 Task: For heading Use Caveat with navy blue colour & Underline.  font size for heading26,  'Change the font style of data to'Caveat and font size to 18,  Change the alignment of both headline & data to Align left In the sheet  Data Collection Template Workbook Sheetbook
Action: Mouse moved to (36, 124)
Screenshot: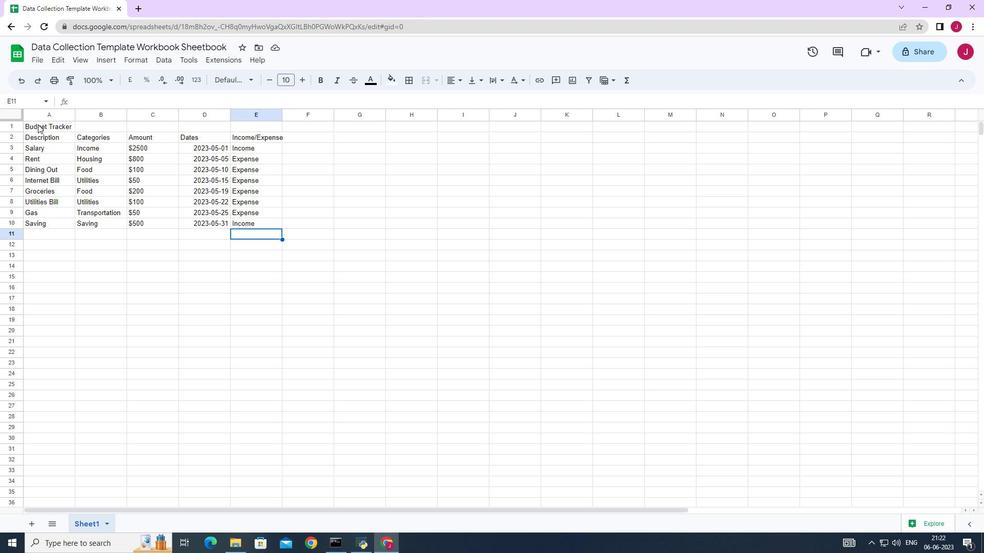 
Action: Mouse pressed left at (36, 124)
Screenshot: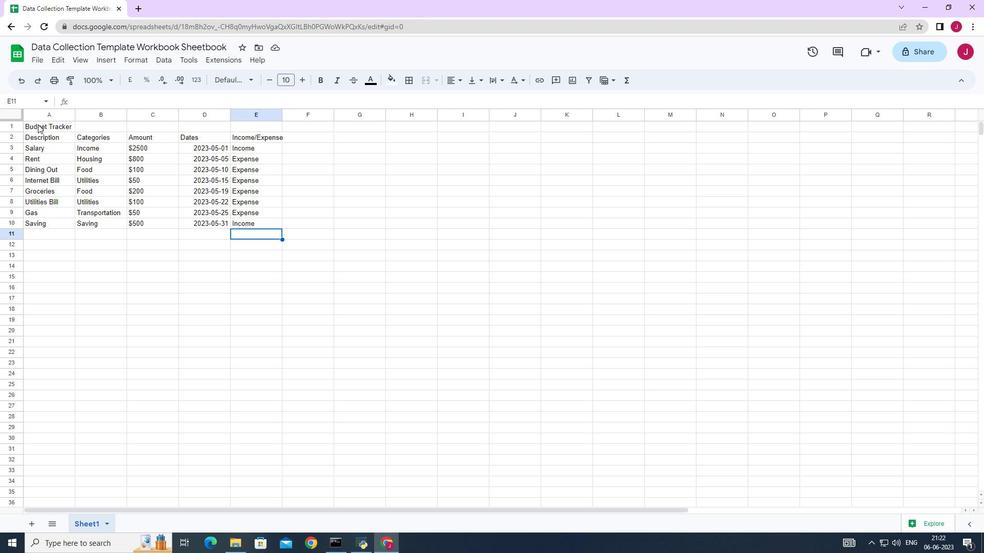 
Action: Mouse moved to (250, 78)
Screenshot: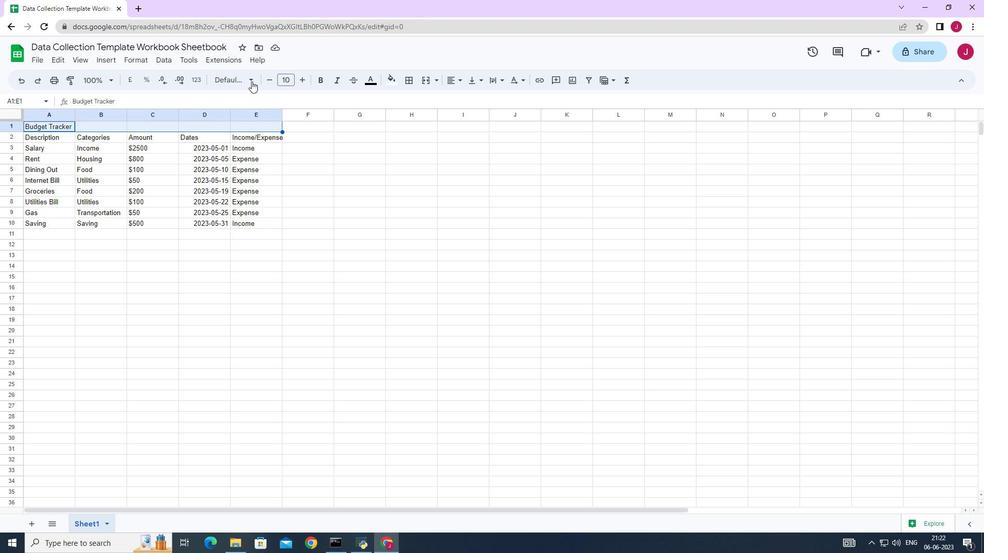 
Action: Mouse pressed left at (250, 78)
Screenshot: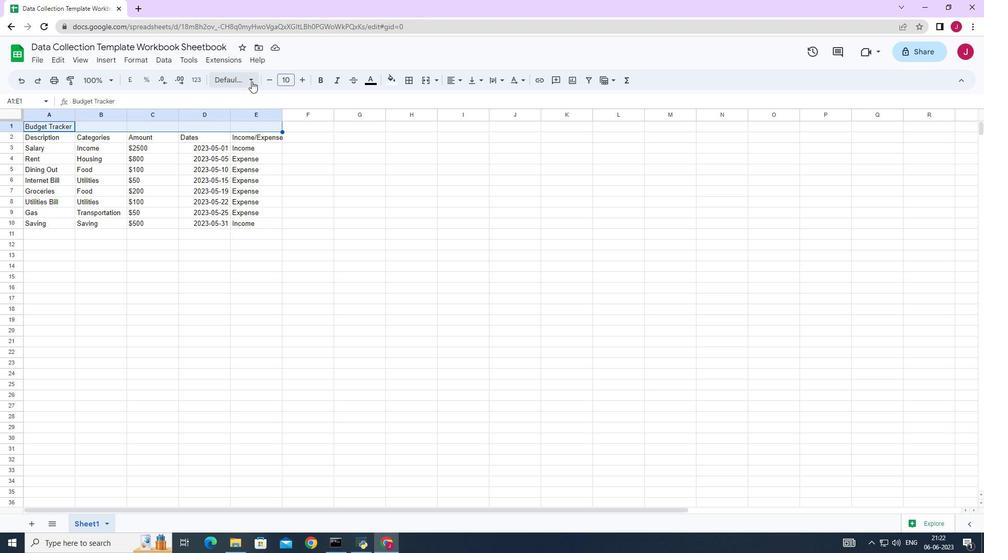 
Action: Mouse moved to (254, 96)
Screenshot: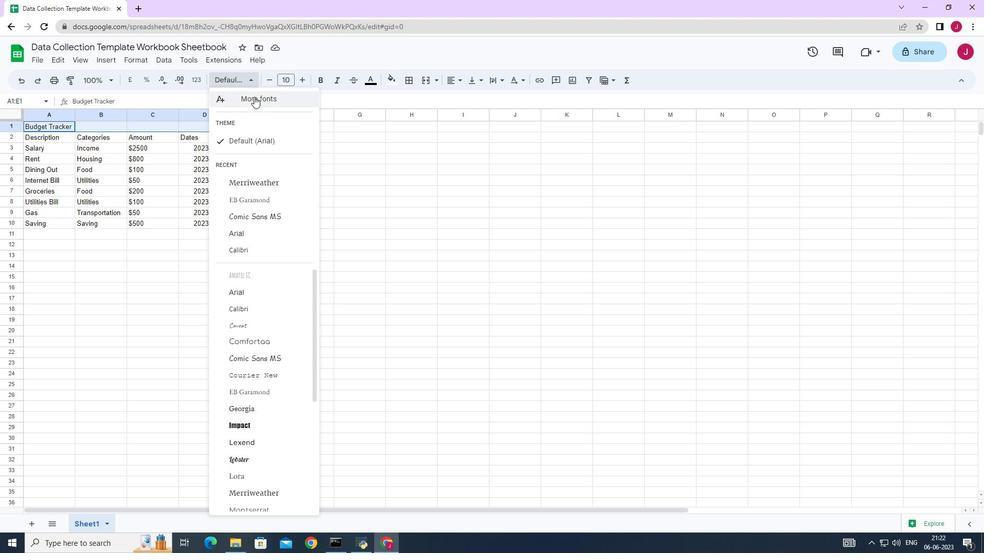 
Action: Mouse pressed left at (254, 96)
Screenshot: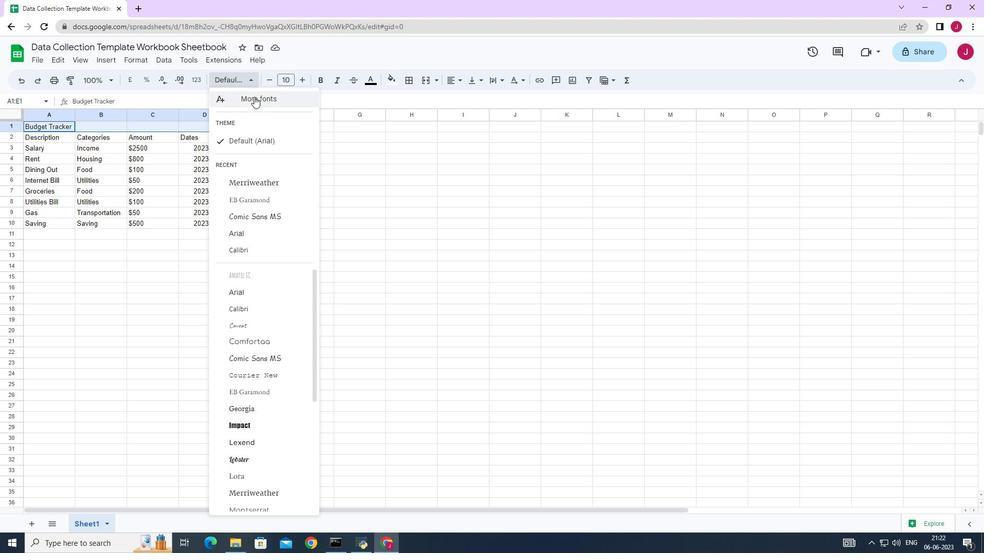 
Action: Mouse moved to (298, 166)
Screenshot: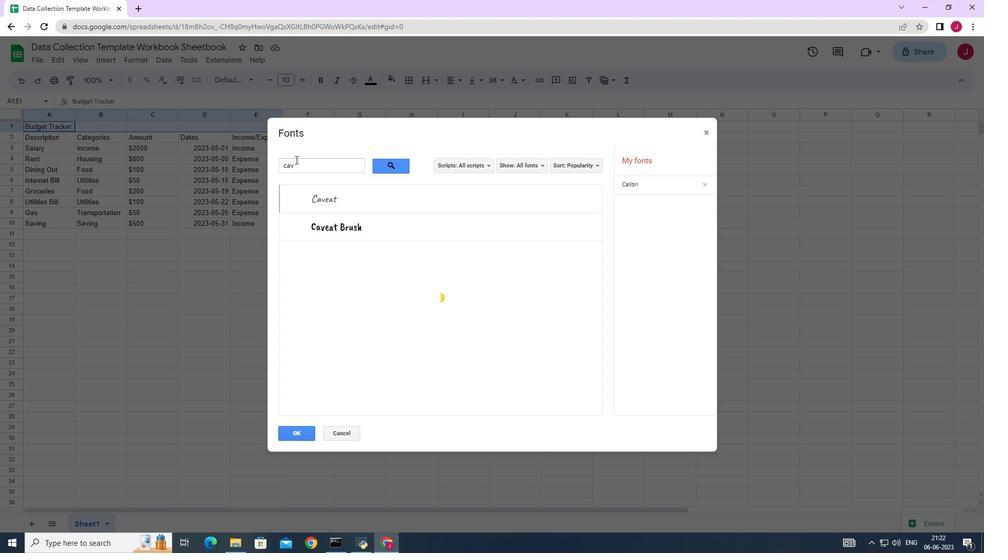 
Action: Mouse pressed left at (298, 166)
Screenshot: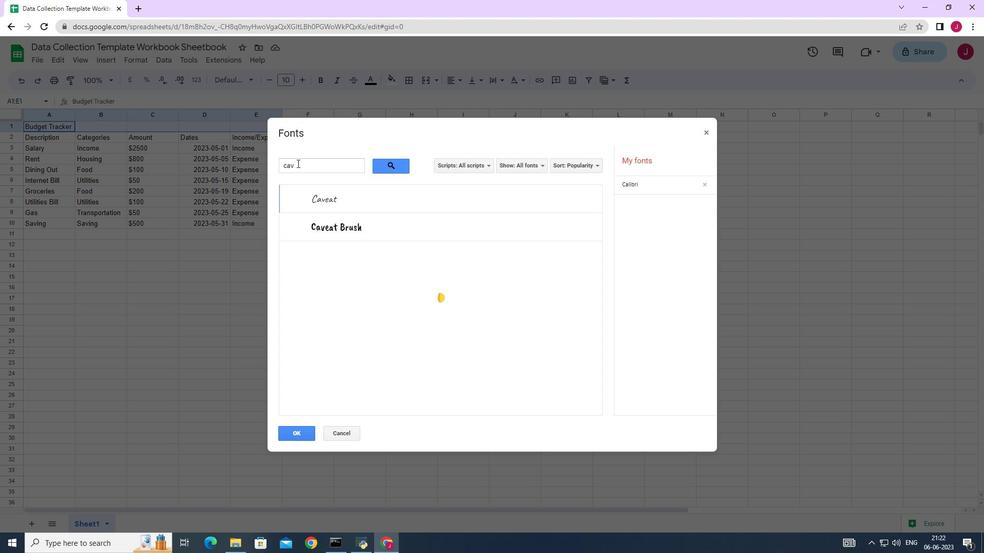 
Action: Mouse moved to (299, 166)
Screenshot: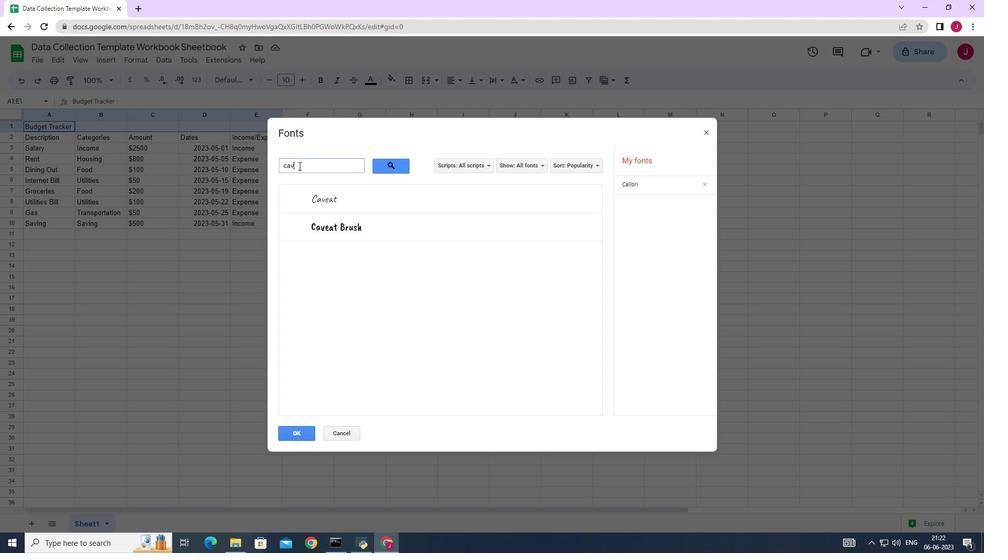
Action: Key pressed <Key.backspace><Key.backspace><Key.backspace>cav
Screenshot: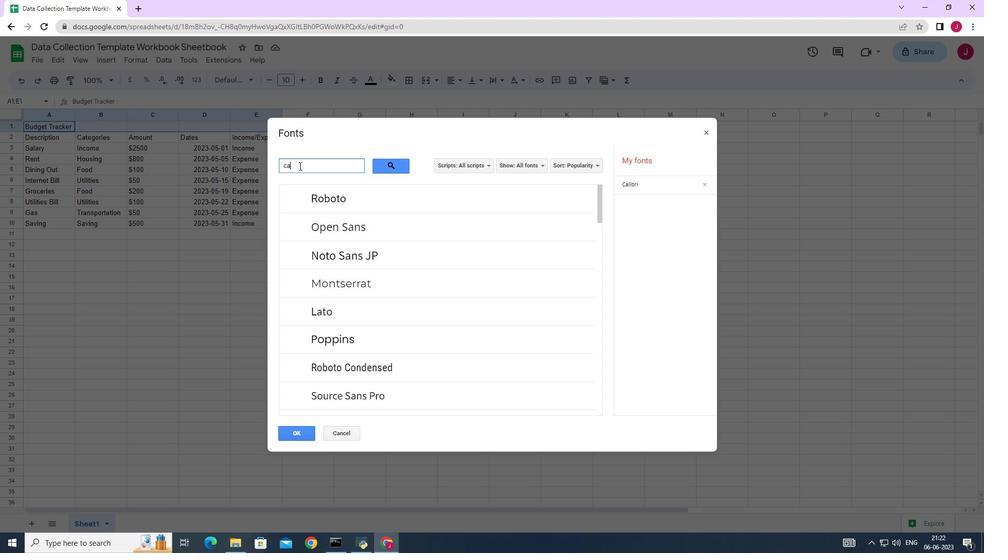 
Action: Mouse moved to (329, 201)
Screenshot: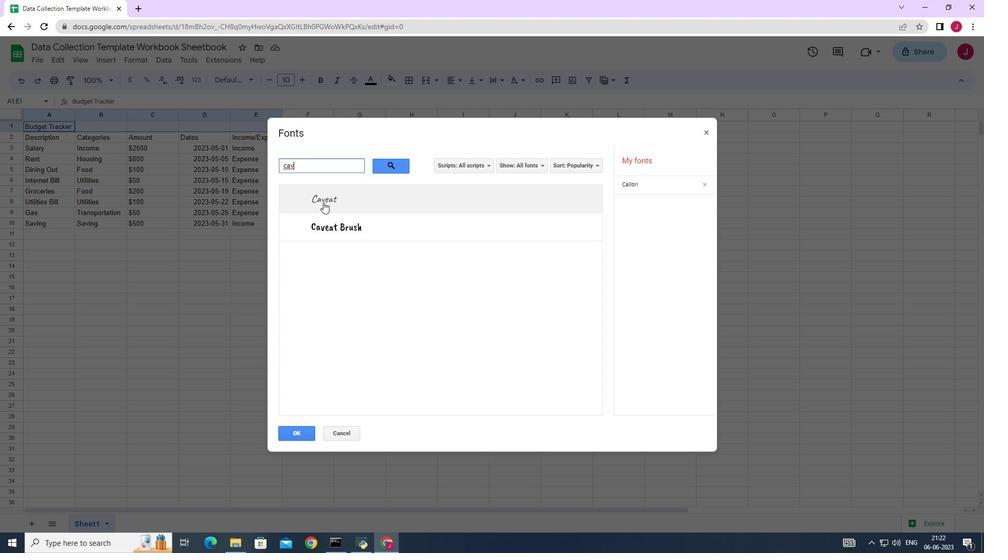 
Action: Mouse pressed left at (329, 201)
Screenshot: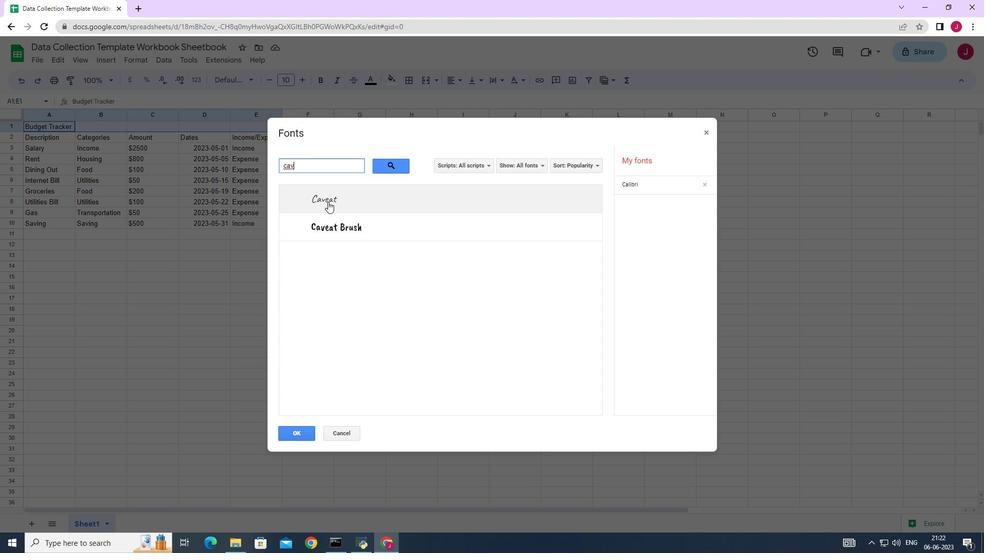 
Action: Mouse moved to (304, 431)
Screenshot: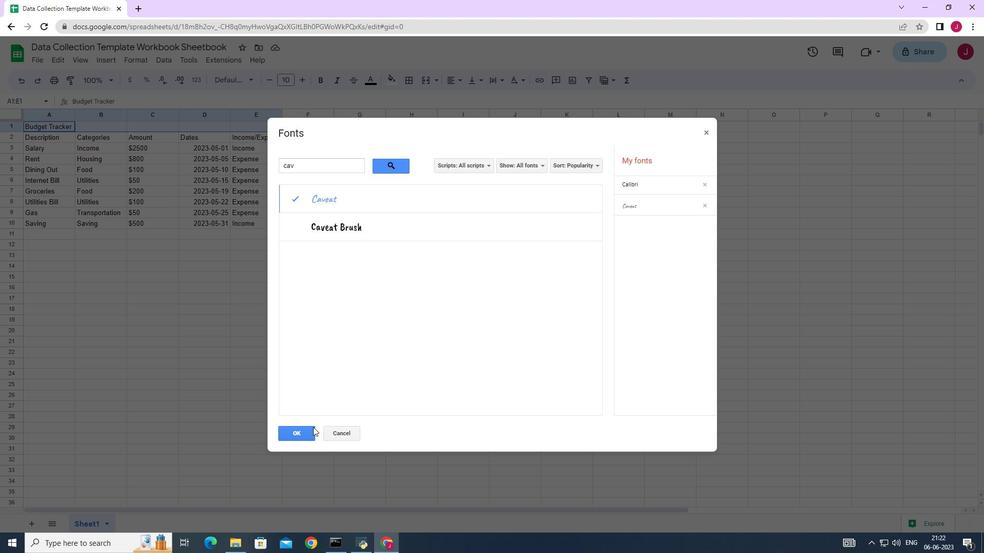 
Action: Mouse pressed left at (304, 431)
Screenshot: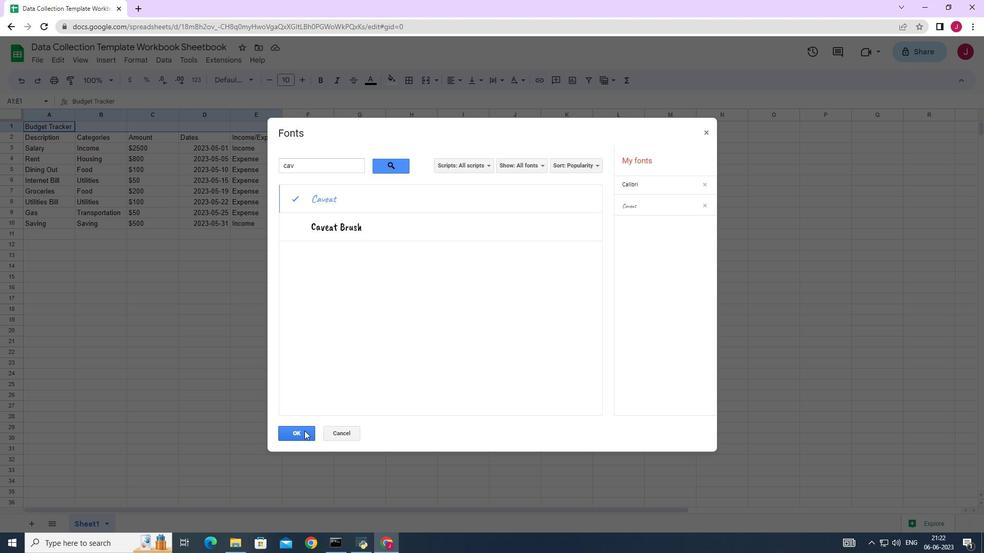 
Action: Mouse moved to (375, 74)
Screenshot: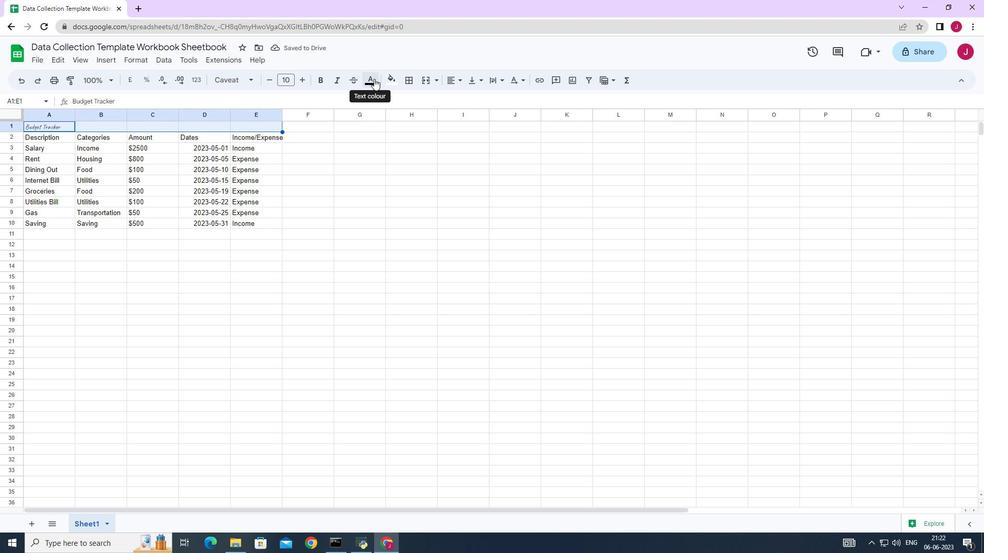 
Action: Mouse pressed left at (375, 74)
Screenshot: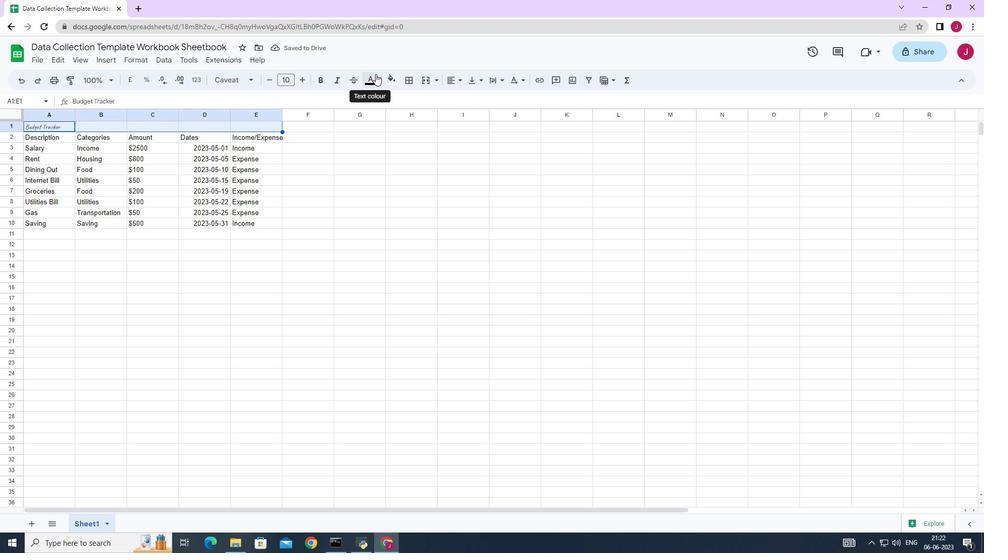 
Action: Mouse moved to (443, 127)
Screenshot: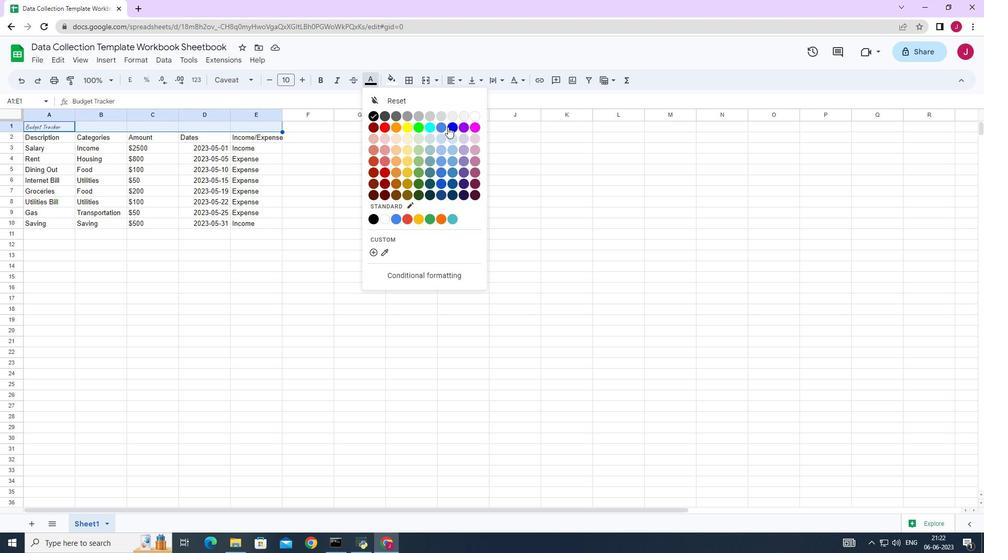 
Action: Mouse pressed left at (443, 127)
Screenshot: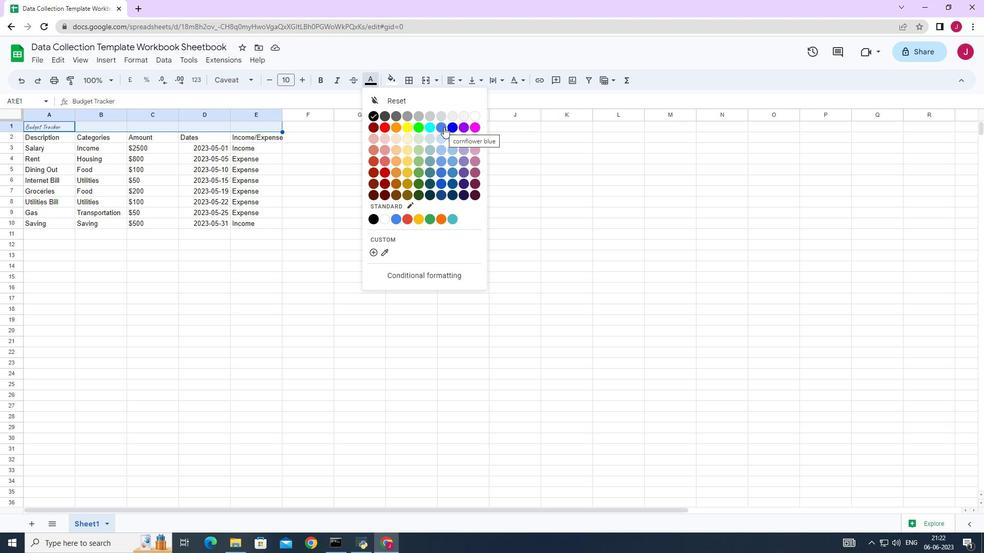 
Action: Mouse moved to (375, 83)
Screenshot: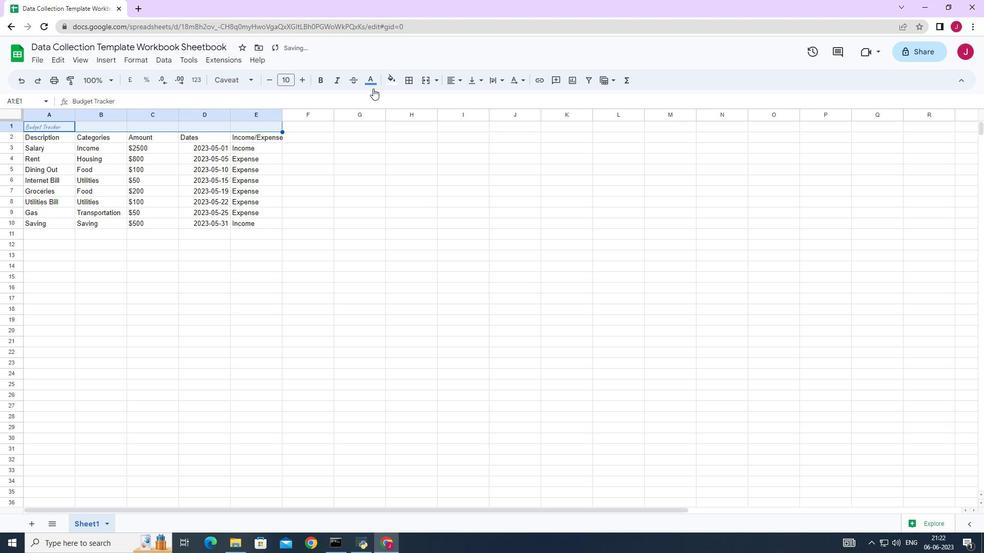 
Action: Mouse pressed left at (375, 83)
Screenshot: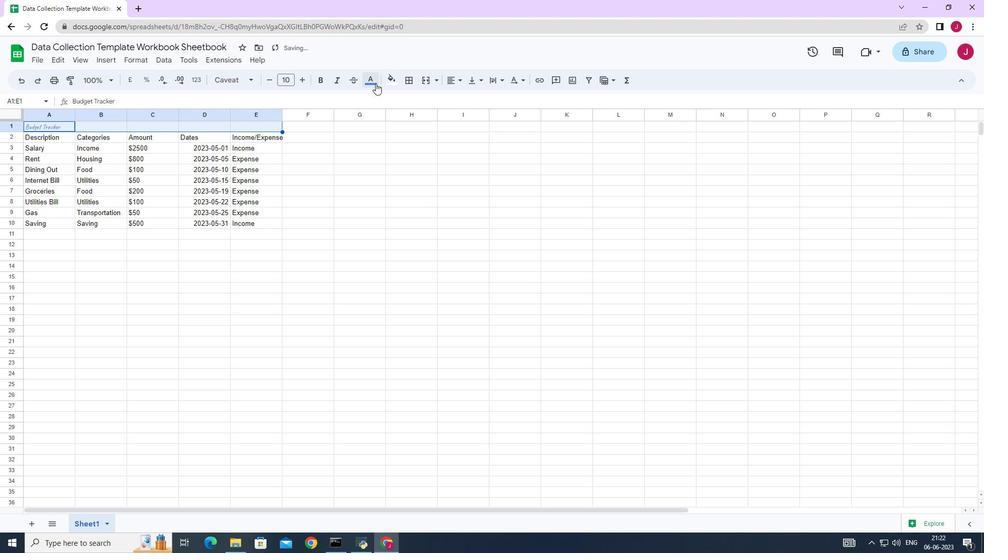 
Action: Mouse moved to (394, 216)
Screenshot: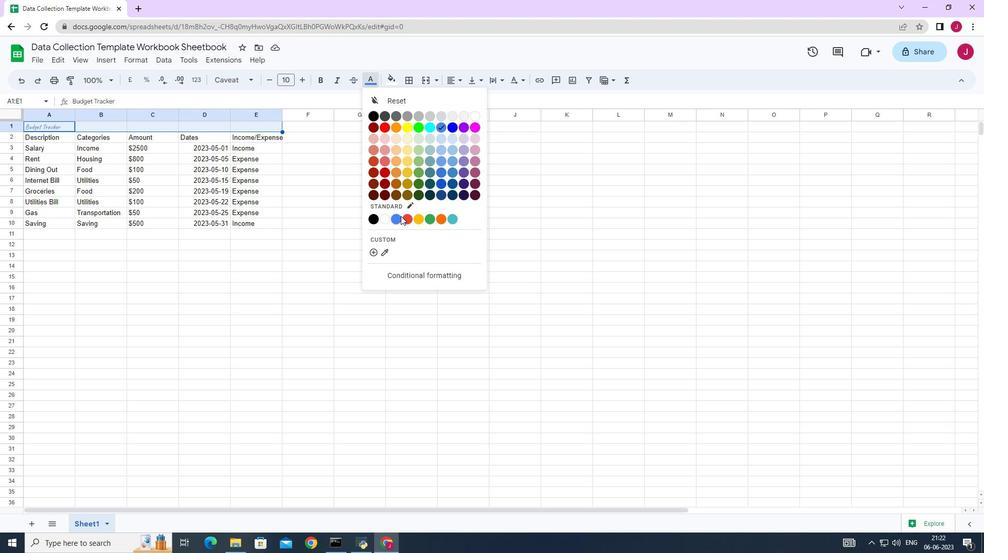
Action: Mouse pressed left at (394, 216)
Screenshot: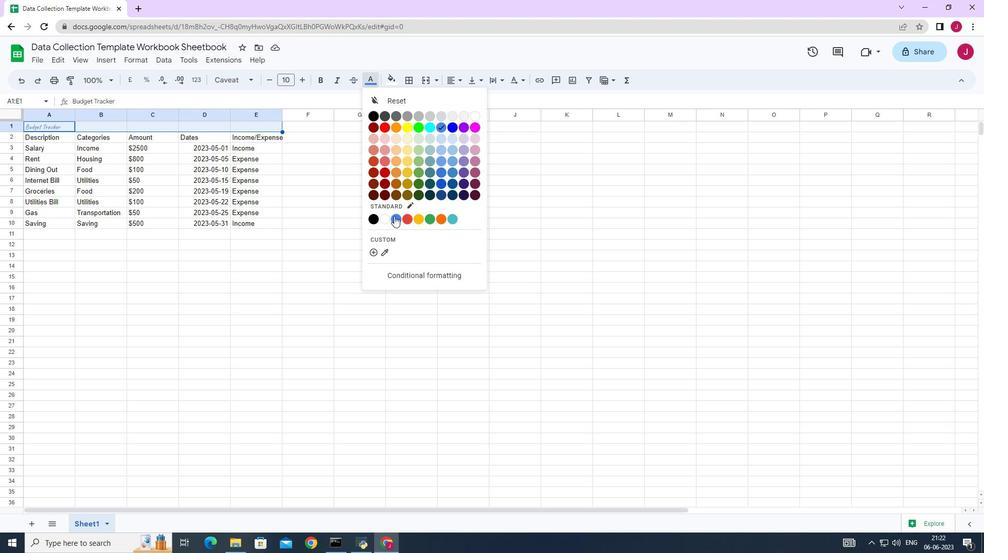 
Action: Mouse moved to (292, 78)
Screenshot: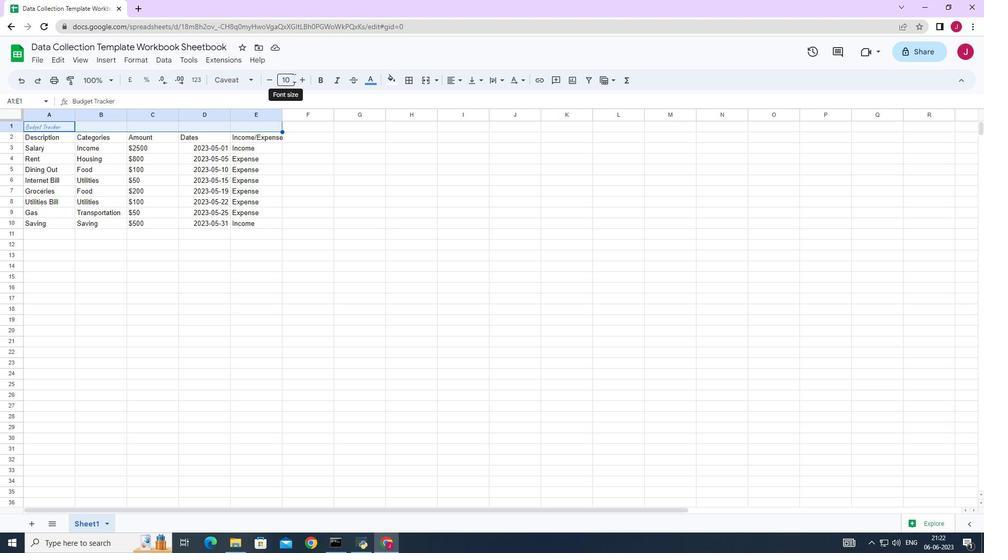 
Action: Mouse pressed left at (292, 78)
Screenshot: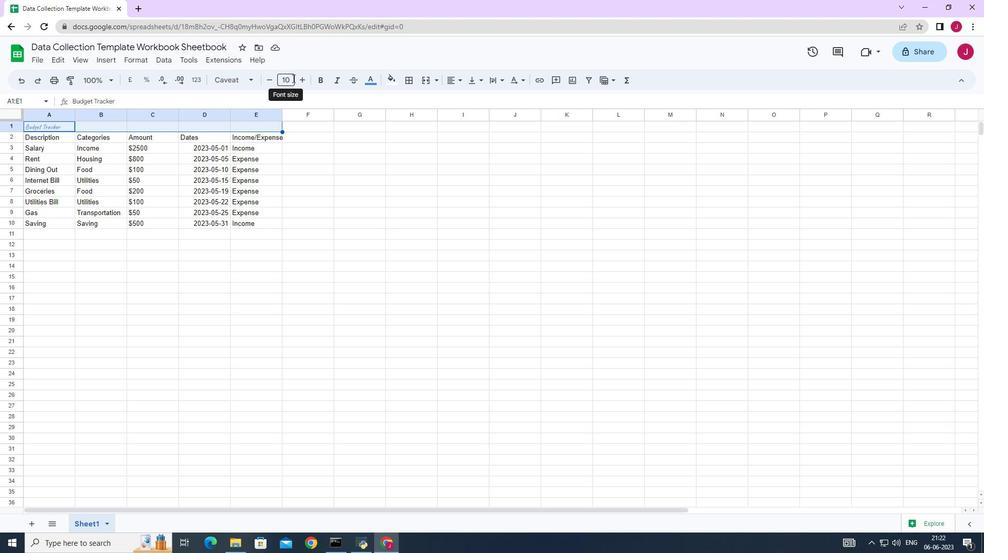 
Action: Mouse moved to (291, 78)
Screenshot: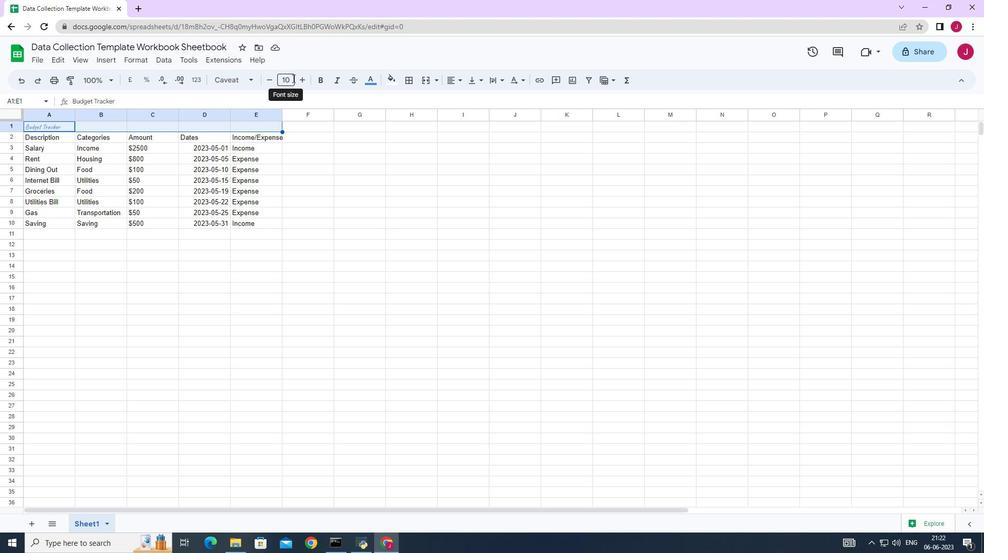 
Action: Key pressed 236<Key.backspace><Key.backspace>6<Key.enter>
Screenshot: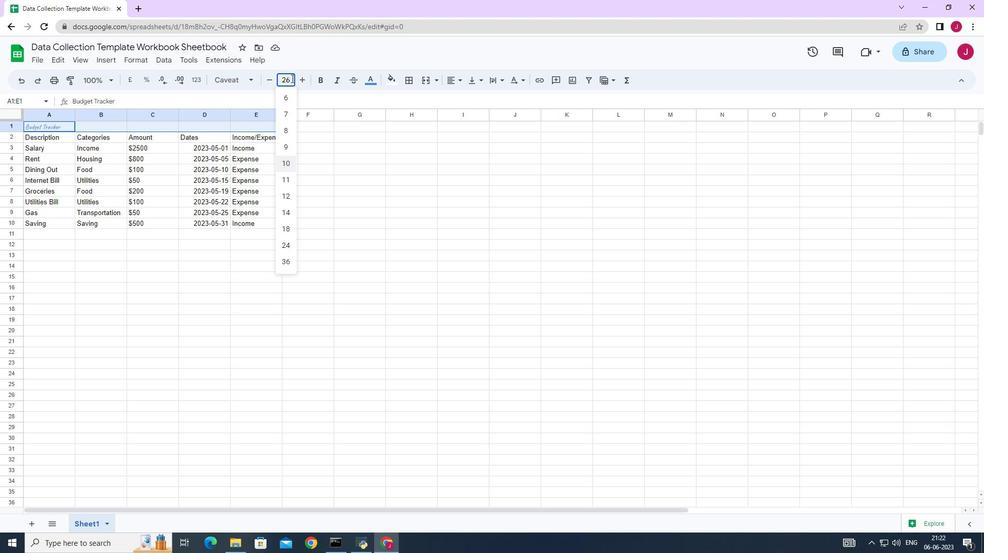 
Action: Mouse moved to (27, 143)
Screenshot: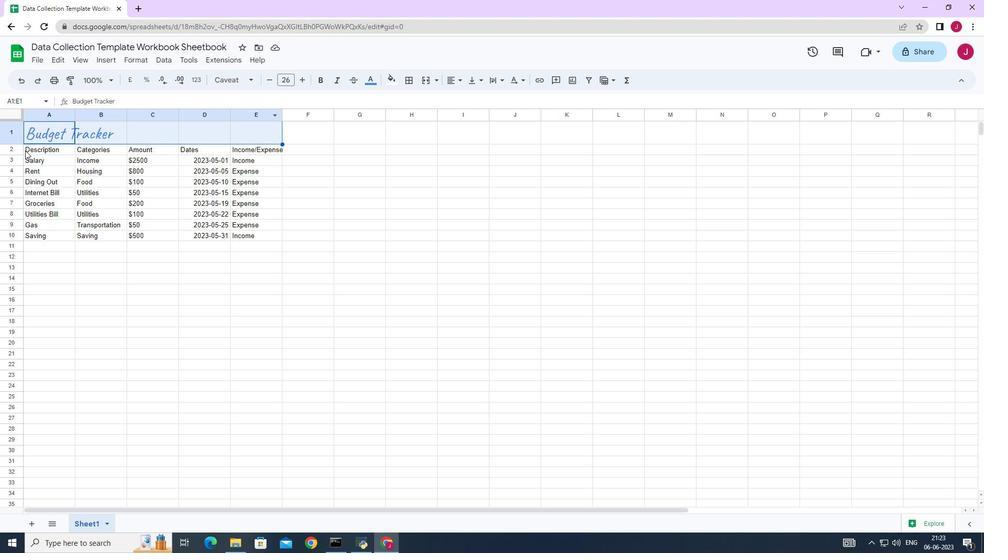 
Action: Mouse pressed left at (27, 143)
Screenshot: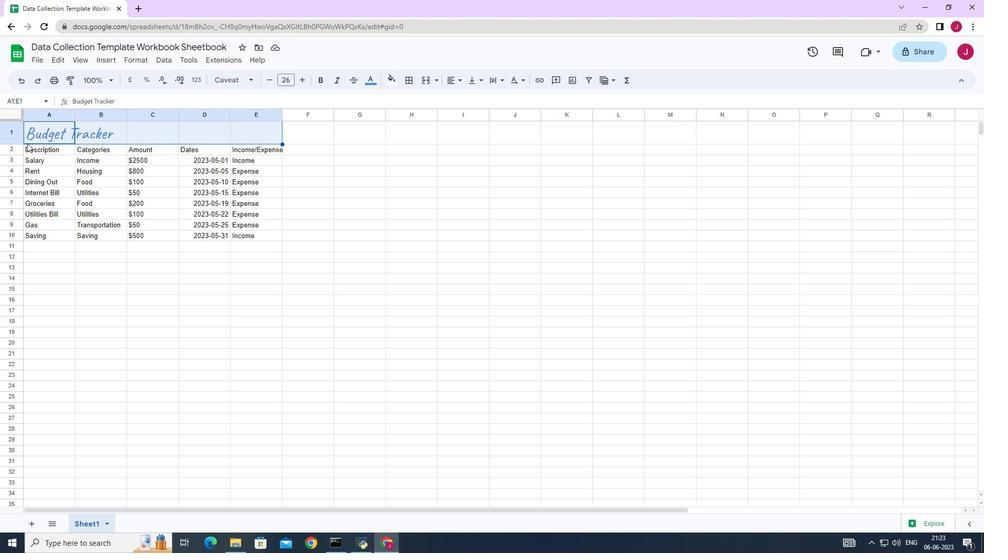 
Action: Mouse moved to (249, 80)
Screenshot: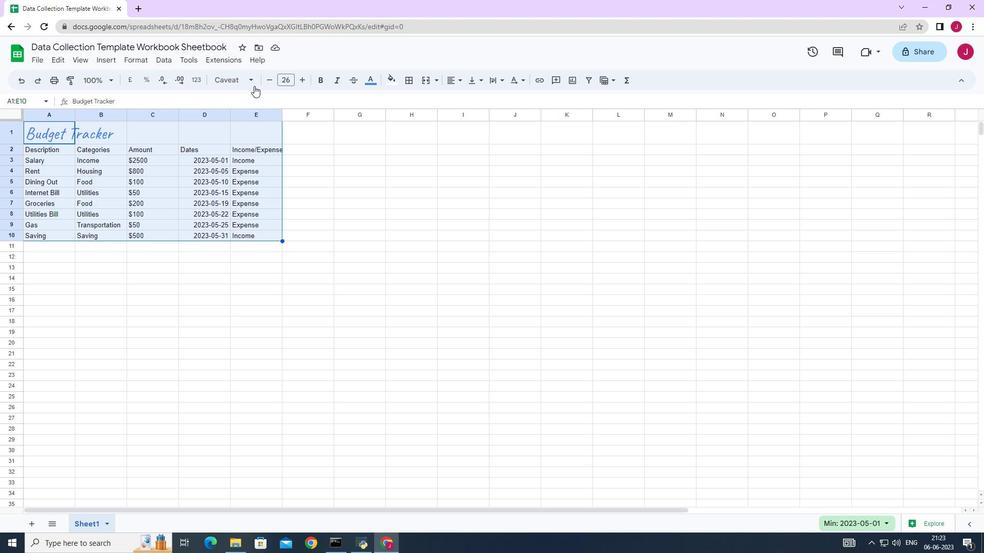 
Action: Mouse pressed left at (249, 80)
Screenshot: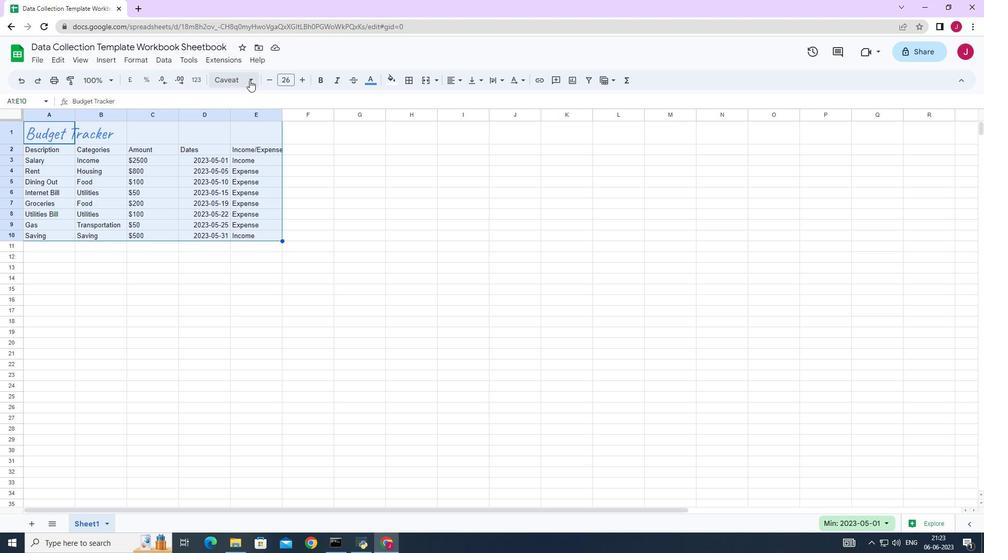 
Action: Mouse moved to (269, 186)
Screenshot: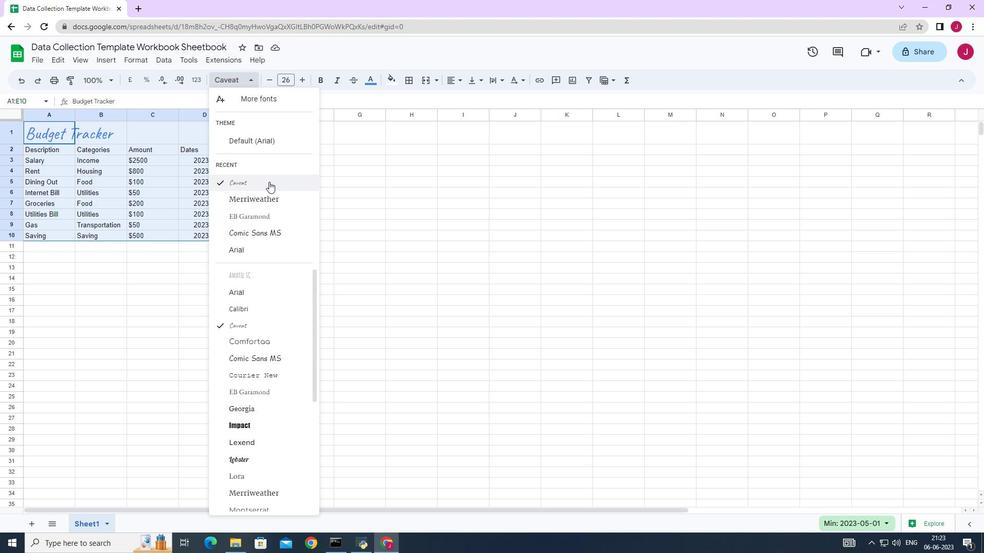 
Action: Mouse pressed left at (269, 186)
Screenshot: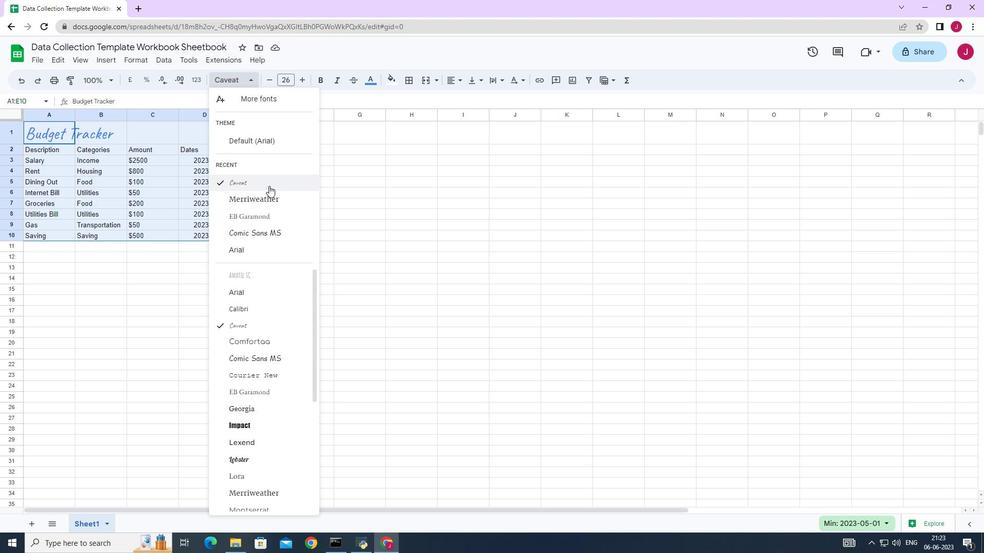 
Action: Mouse moved to (289, 79)
Screenshot: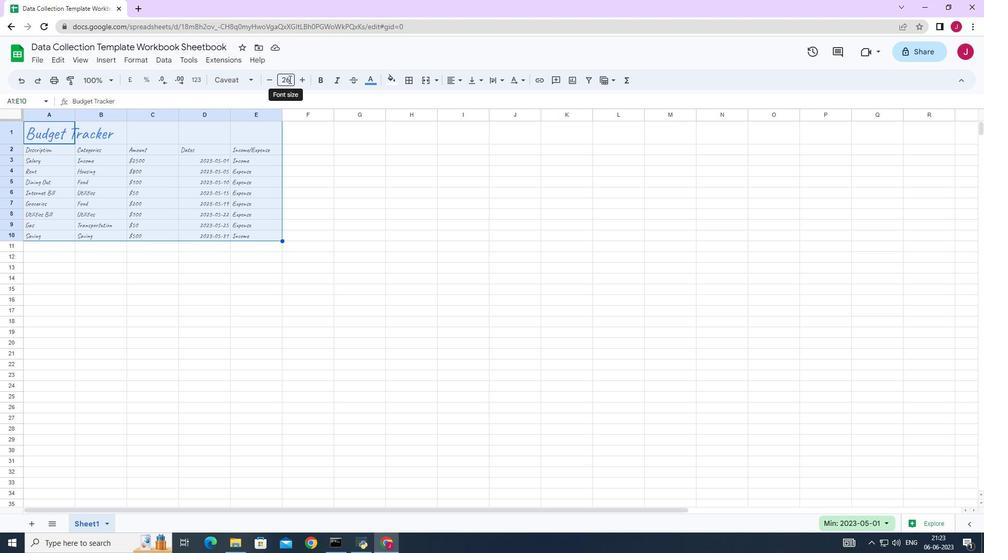 
Action: Mouse pressed left at (289, 79)
Screenshot: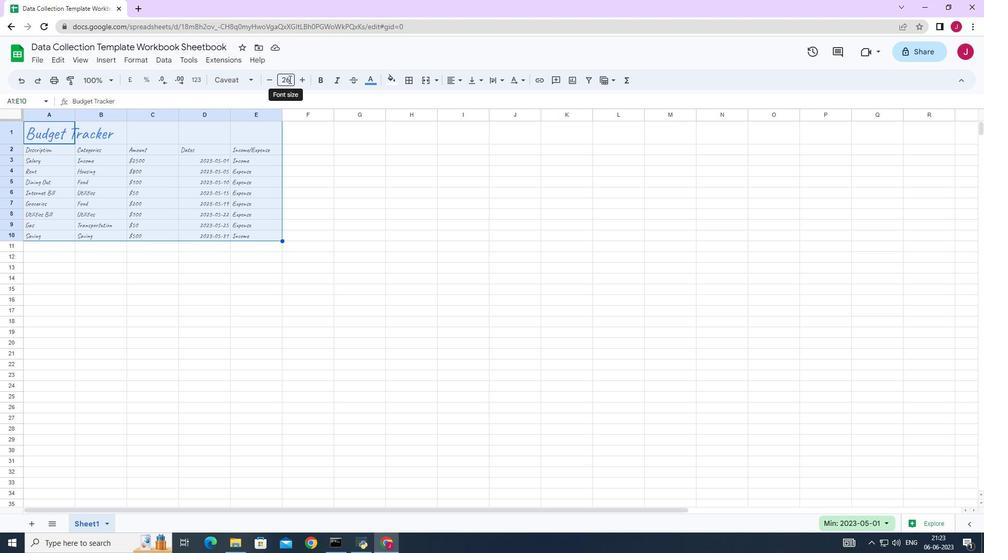 
Action: Mouse moved to (175, 139)
Screenshot: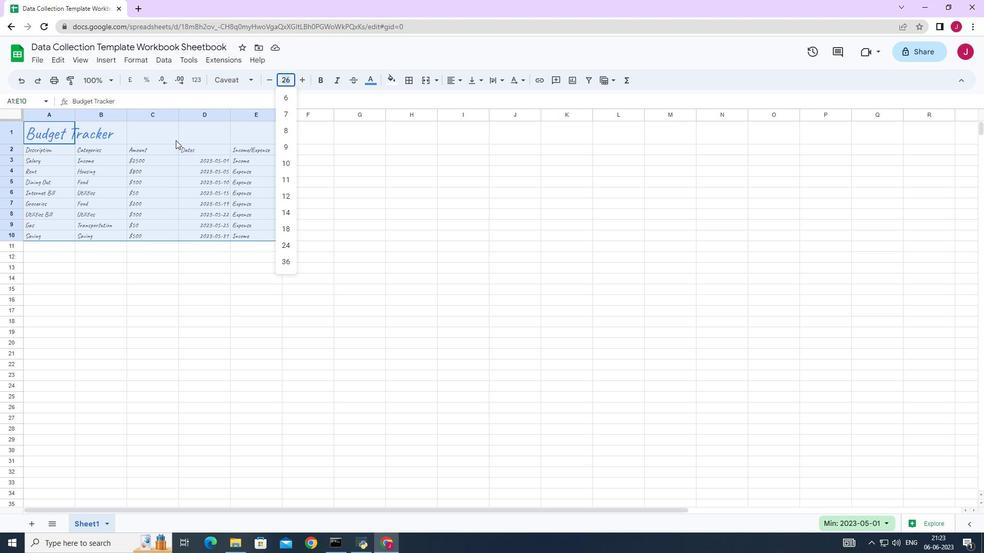 
Action: Mouse pressed left at (175, 139)
Screenshot: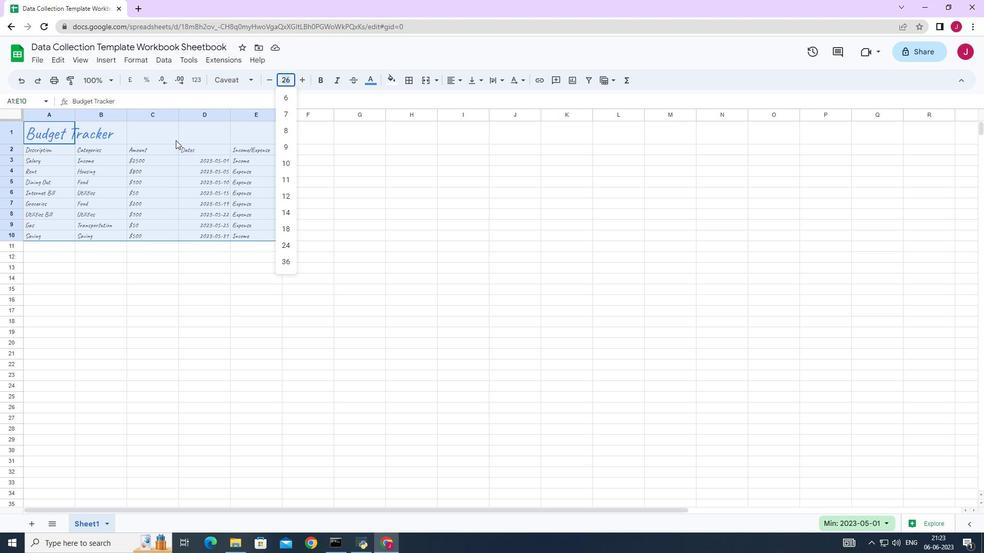 
Action: Mouse moved to (33, 148)
Screenshot: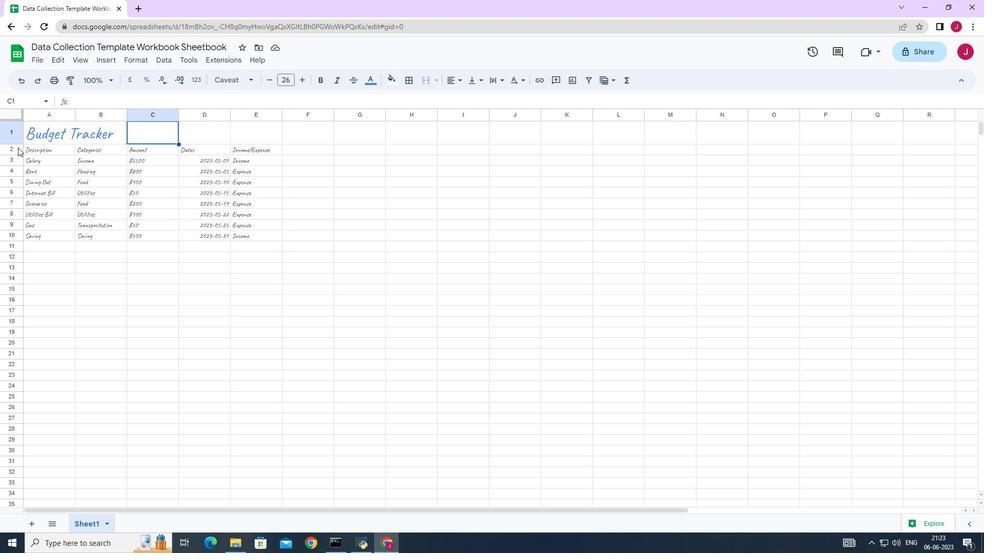 
Action: Mouse pressed left at (33, 148)
Screenshot: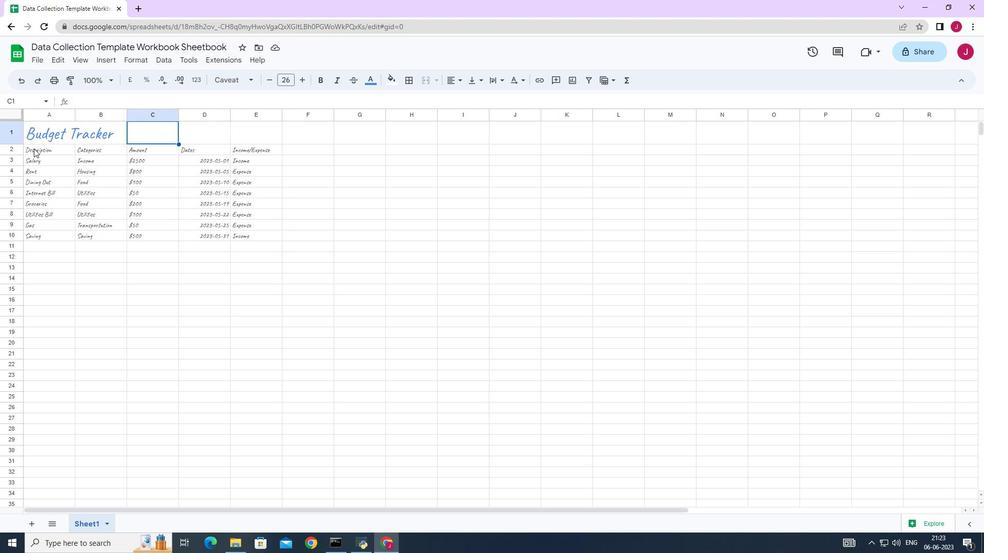 
Action: Mouse moved to (286, 80)
Screenshot: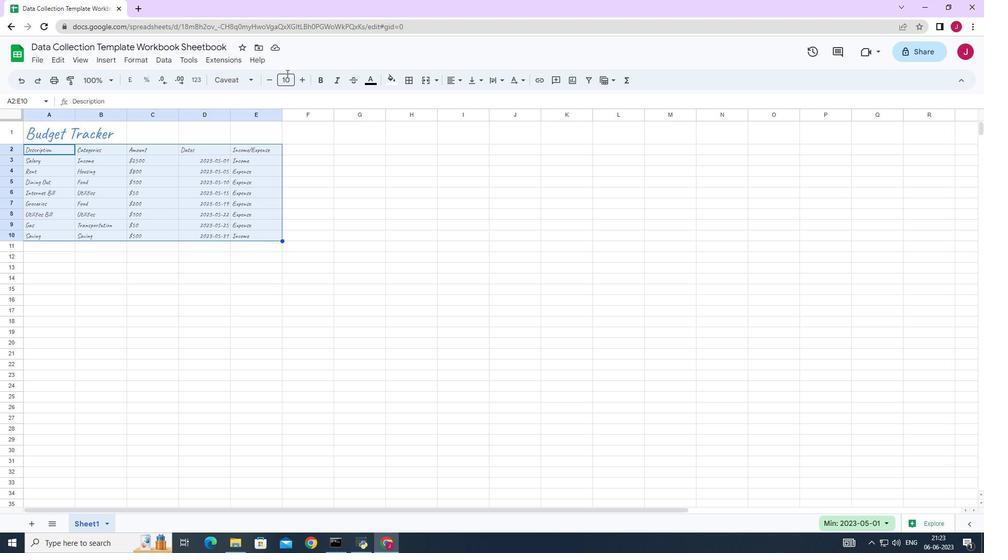 
Action: Mouse pressed left at (286, 80)
Screenshot: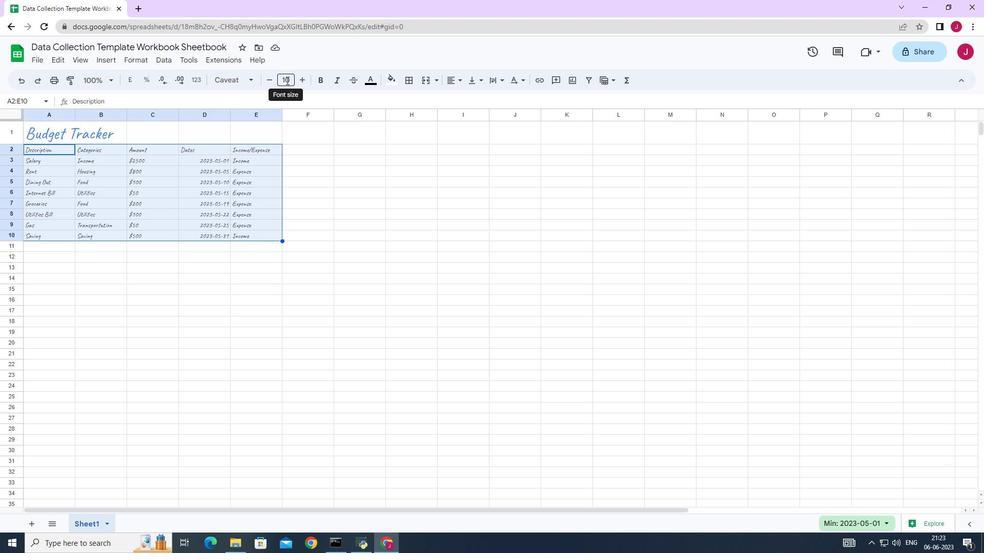 
Action: Key pressed 1
Screenshot: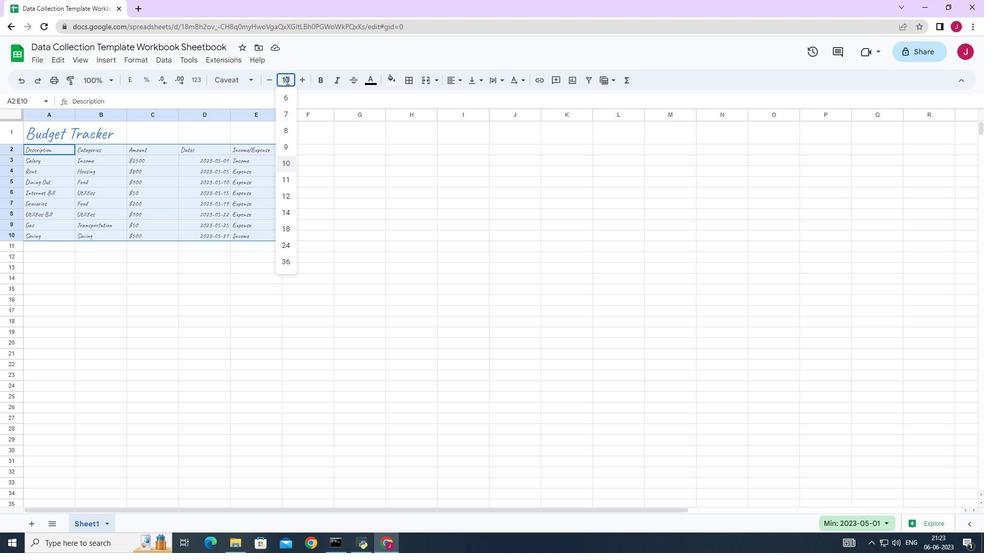 
Action: Mouse moved to (283, 82)
Screenshot: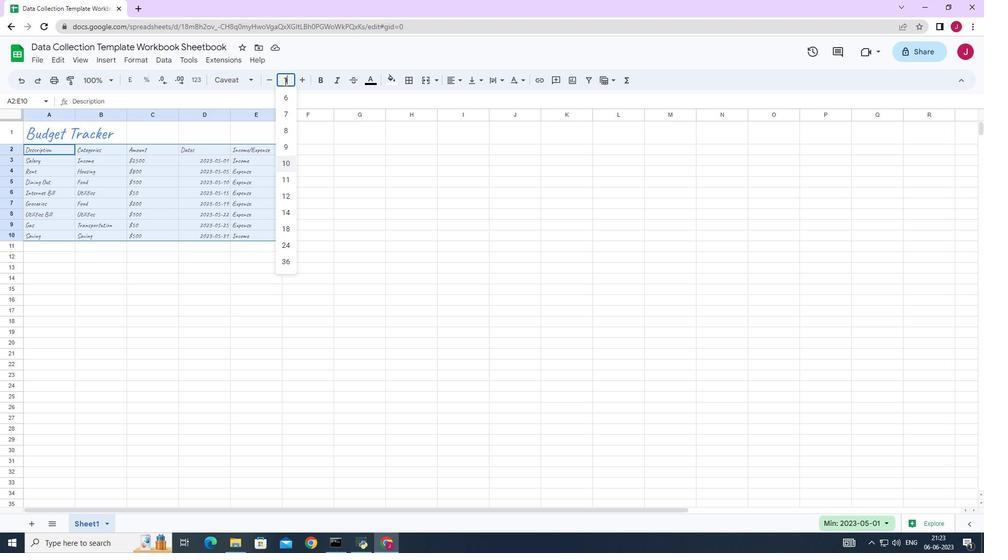 
Action: Key pressed 8
Screenshot: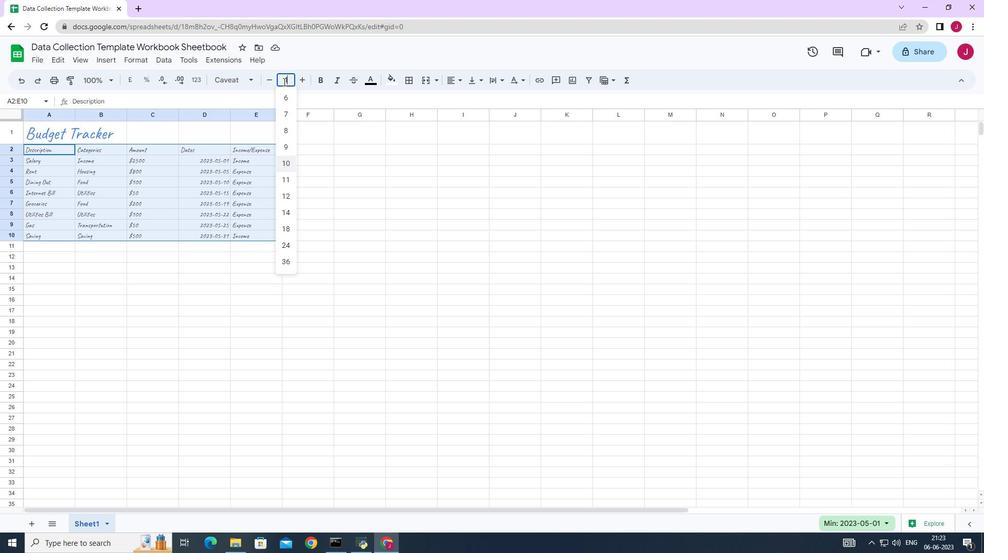
Action: Mouse moved to (276, 85)
Screenshot: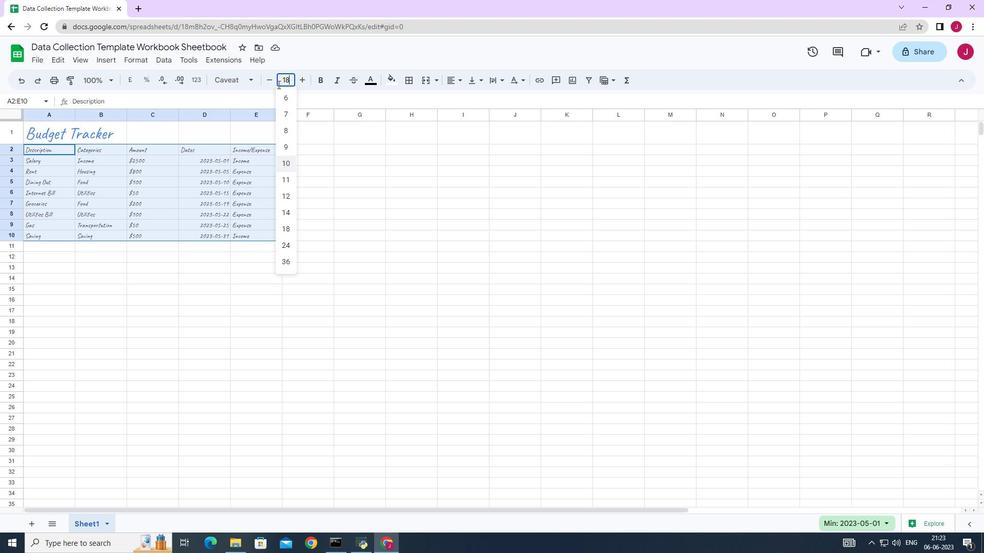 
Action: Key pressed <Key.enter>
Screenshot: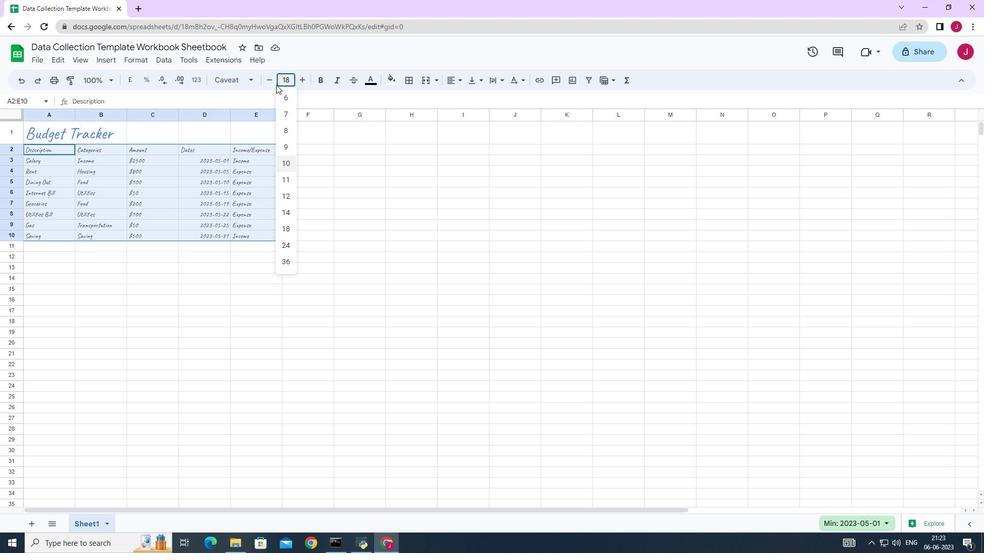 
Action: Mouse moved to (39, 132)
Screenshot: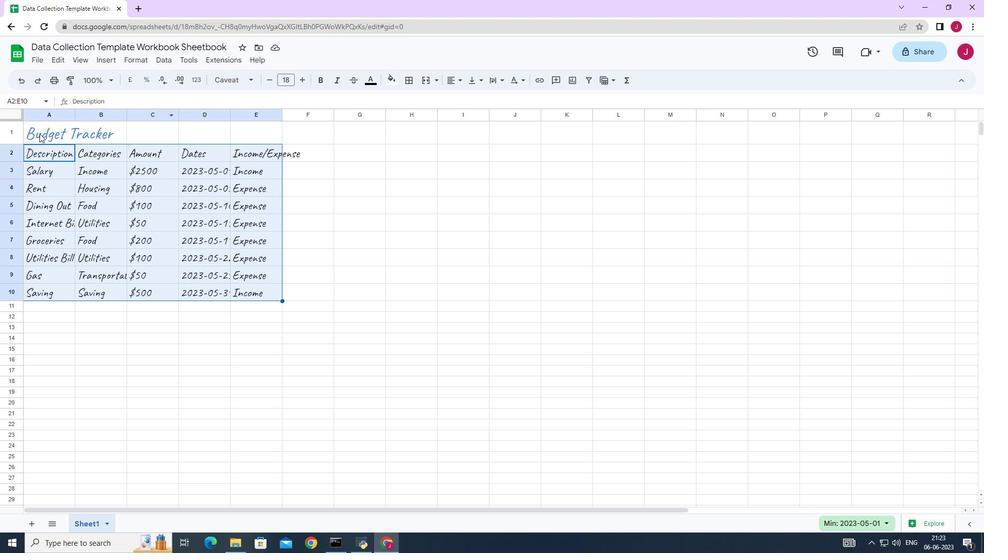 
Action: Mouse pressed left at (39, 132)
Screenshot: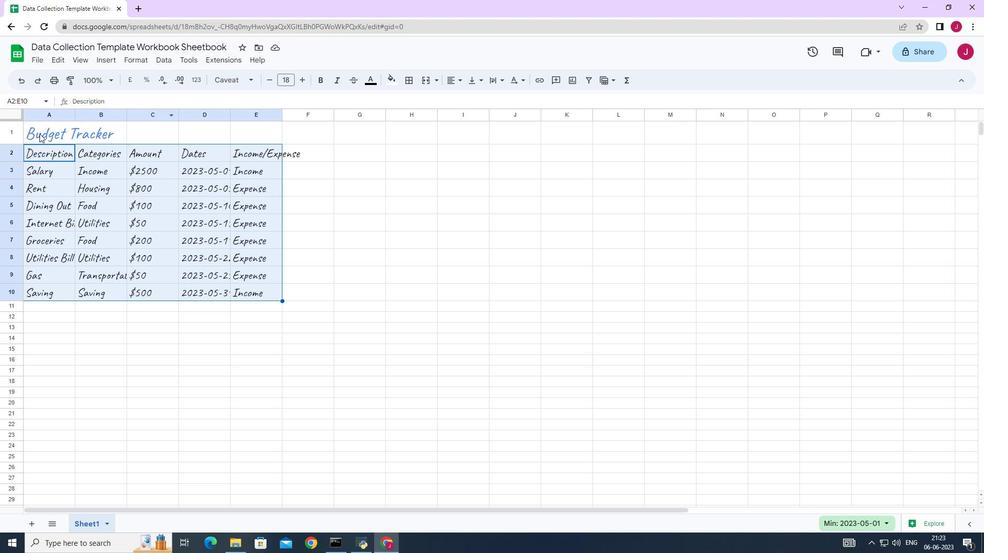 
Action: Mouse moved to (51, 129)
Screenshot: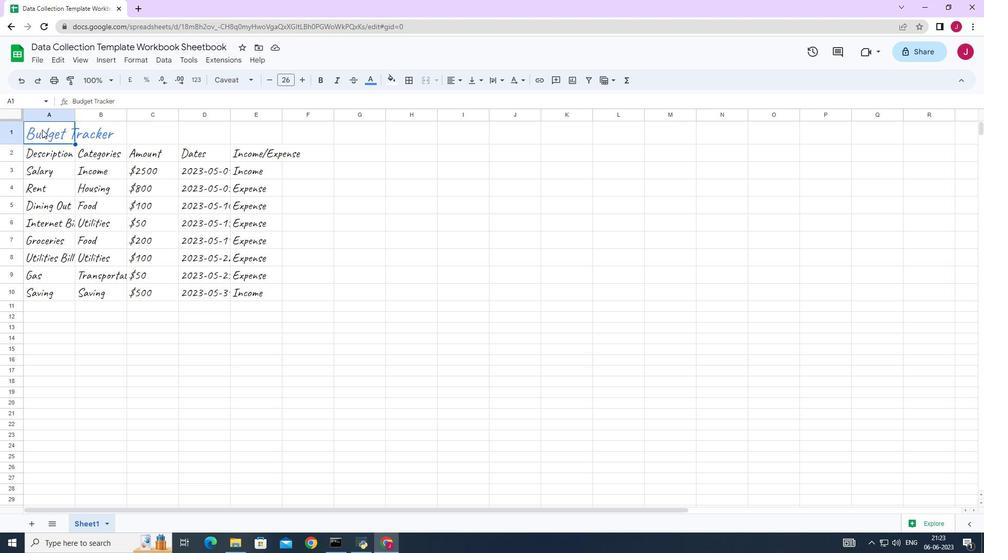 
Action: Mouse pressed left at (49, 129)
Screenshot: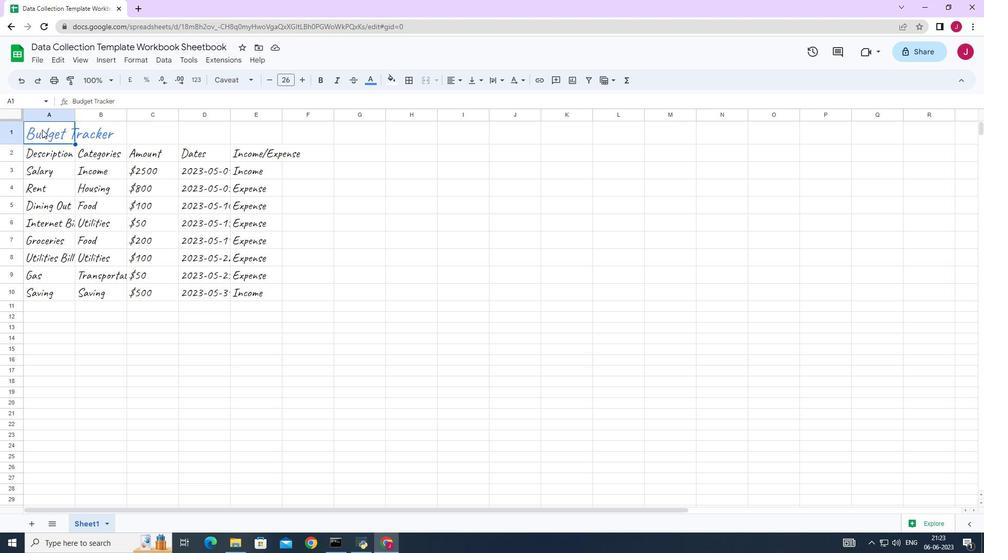 
Action: Mouse moved to (459, 82)
Screenshot: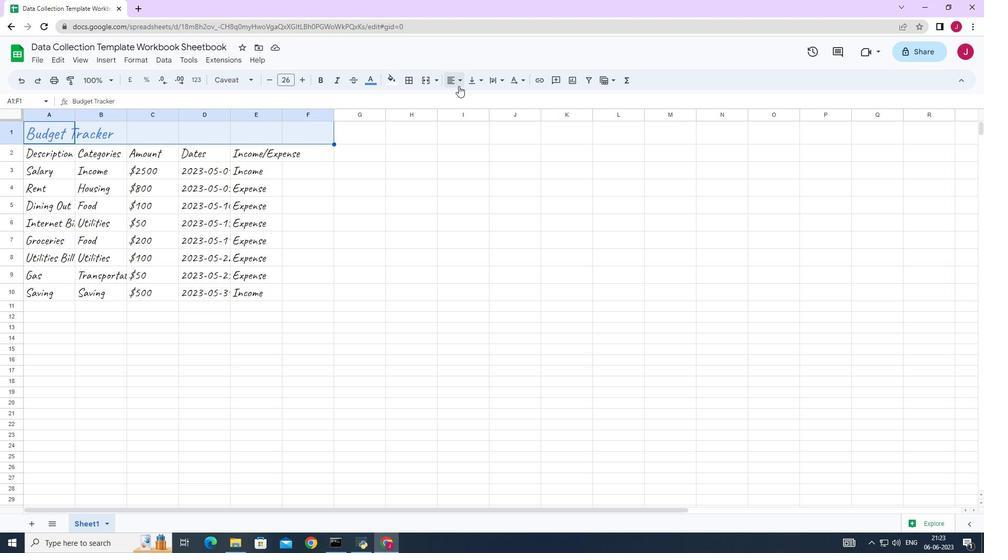 
Action: Mouse pressed left at (459, 82)
Screenshot: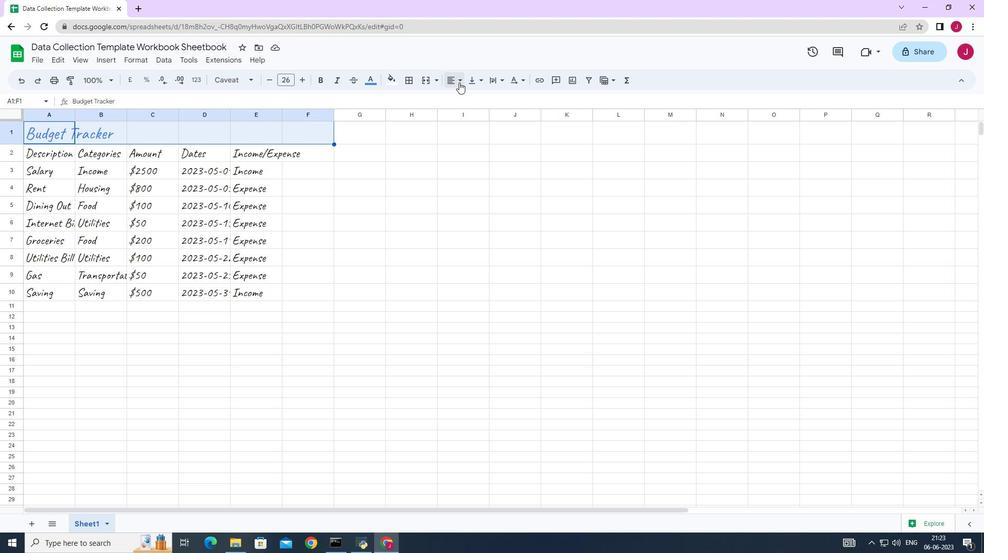 
Action: Mouse moved to (467, 98)
Screenshot: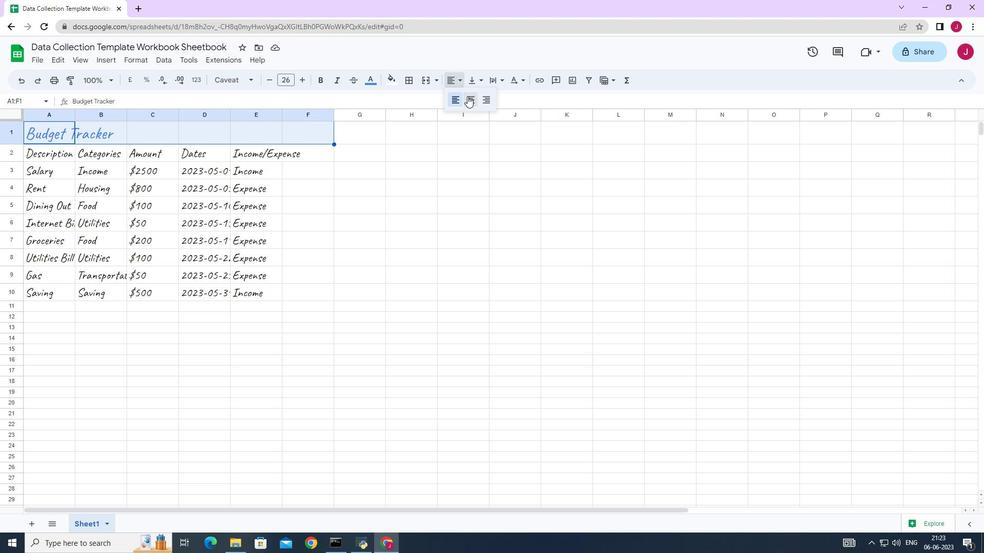 
Action: Mouse pressed left at (467, 98)
Screenshot: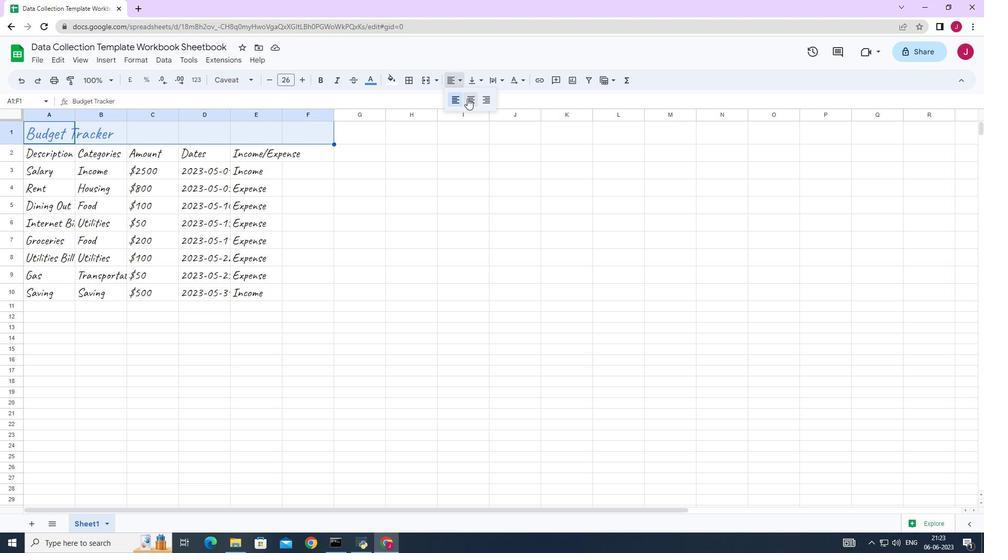 
Action: Mouse moved to (437, 80)
Screenshot: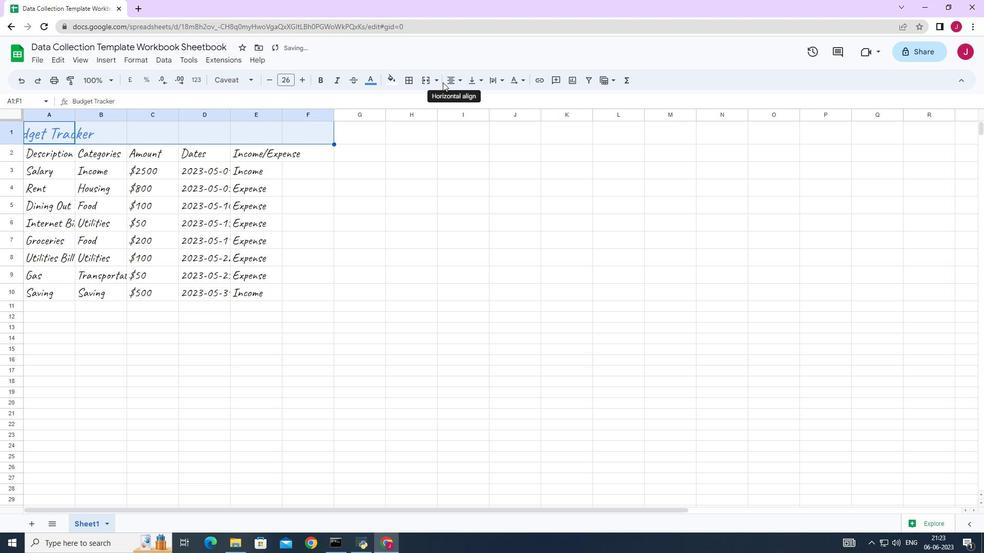 
Action: Mouse pressed left at (437, 80)
Screenshot: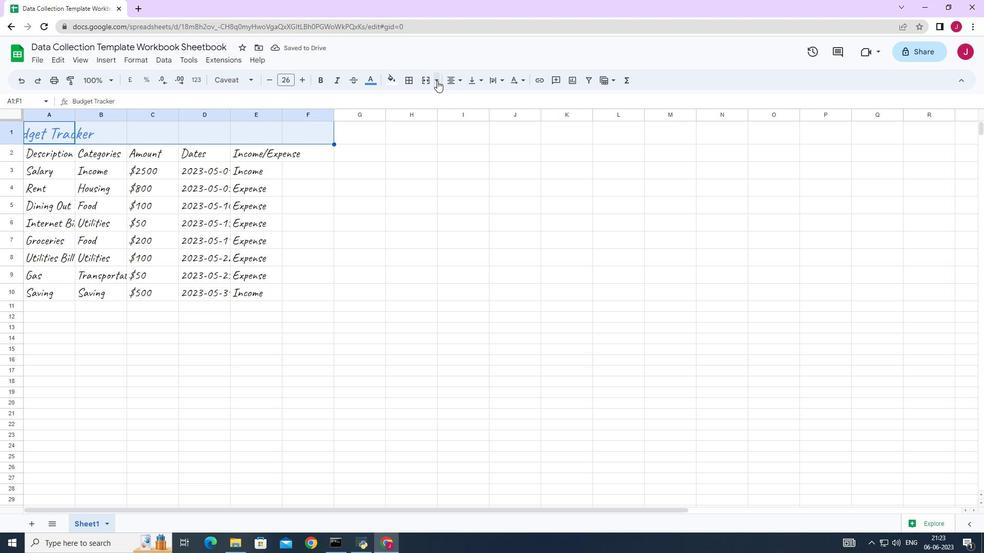 
Action: Mouse moved to (446, 95)
Screenshot: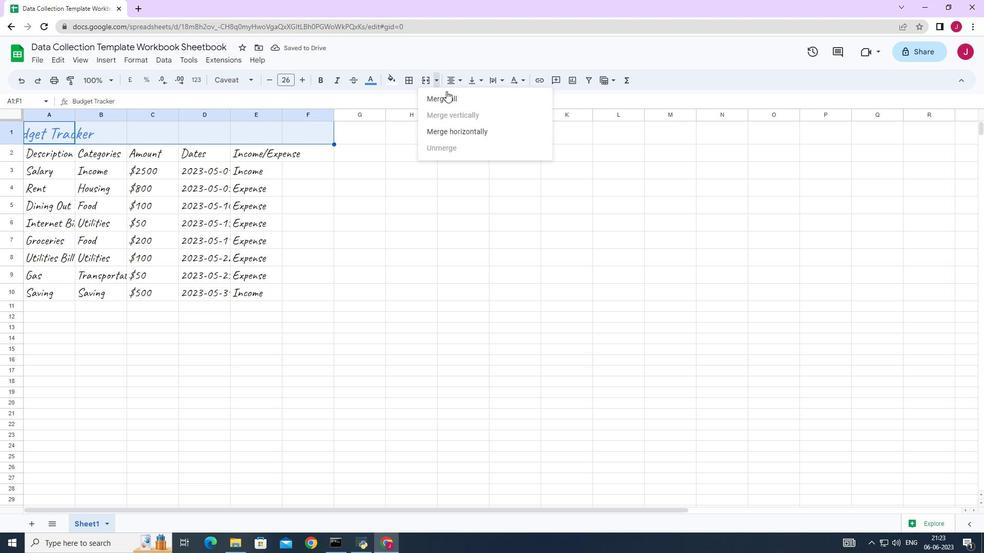 
Action: Mouse pressed left at (446, 95)
Screenshot: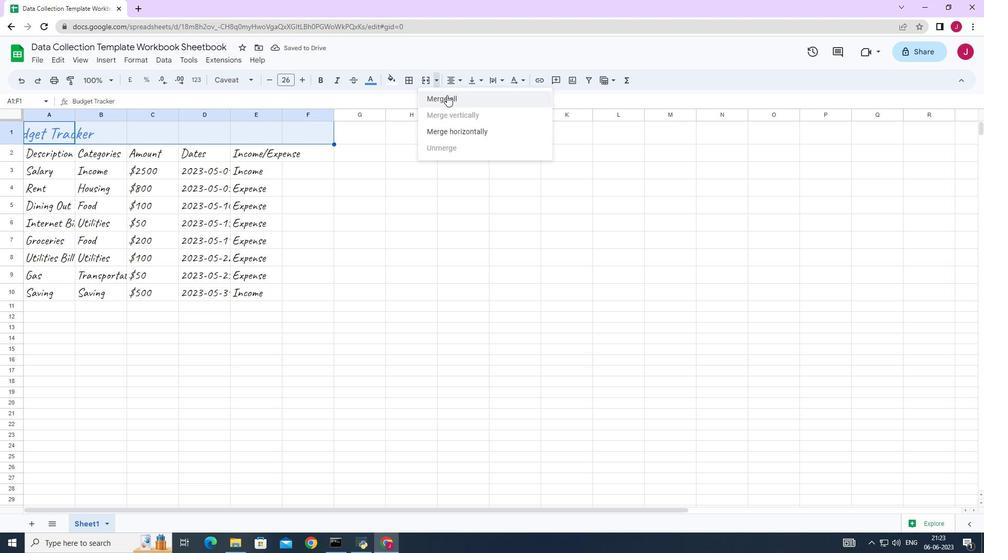 
Action: Mouse moved to (456, 81)
Screenshot: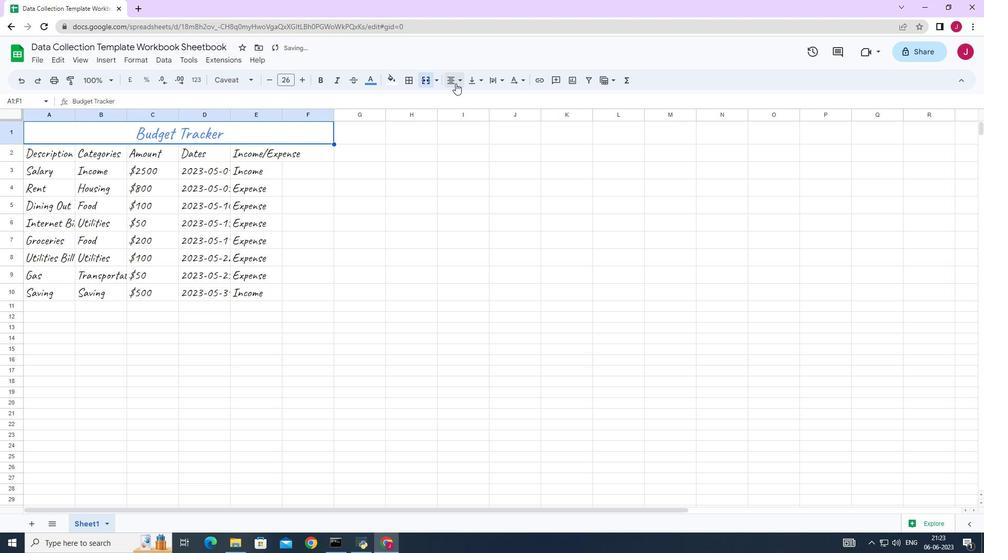 
Action: Mouse pressed left at (456, 81)
Screenshot: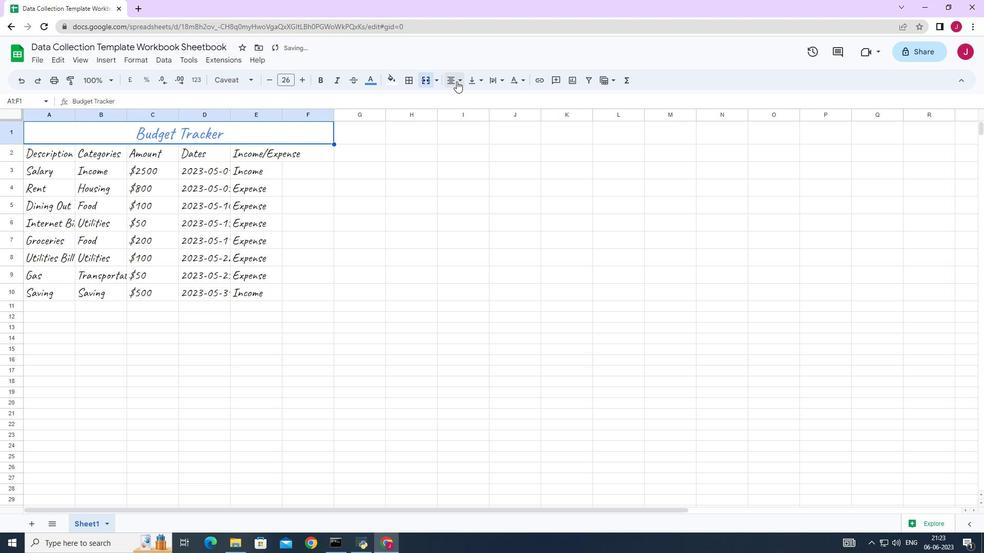 
Action: Mouse moved to (466, 100)
Screenshot: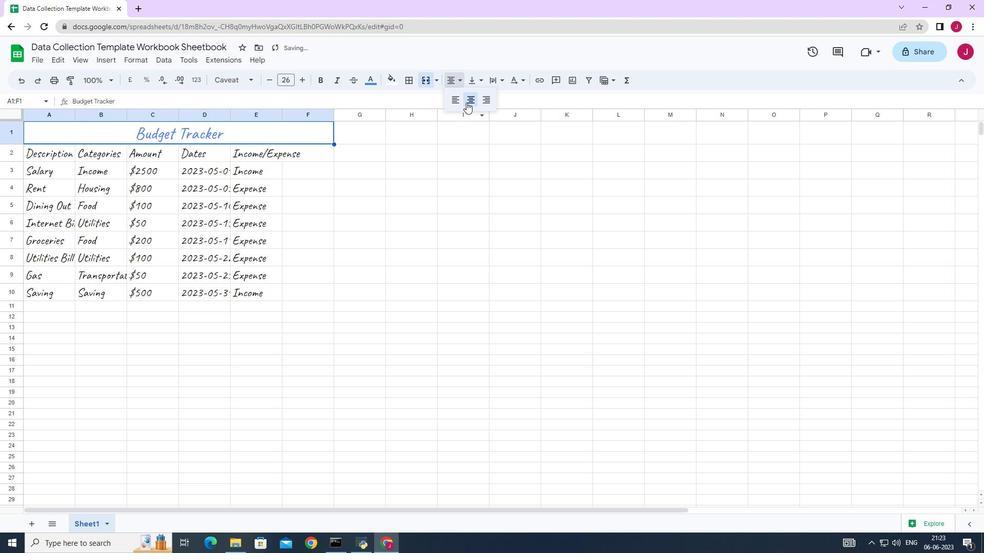 
Action: Mouse pressed left at (466, 100)
Screenshot: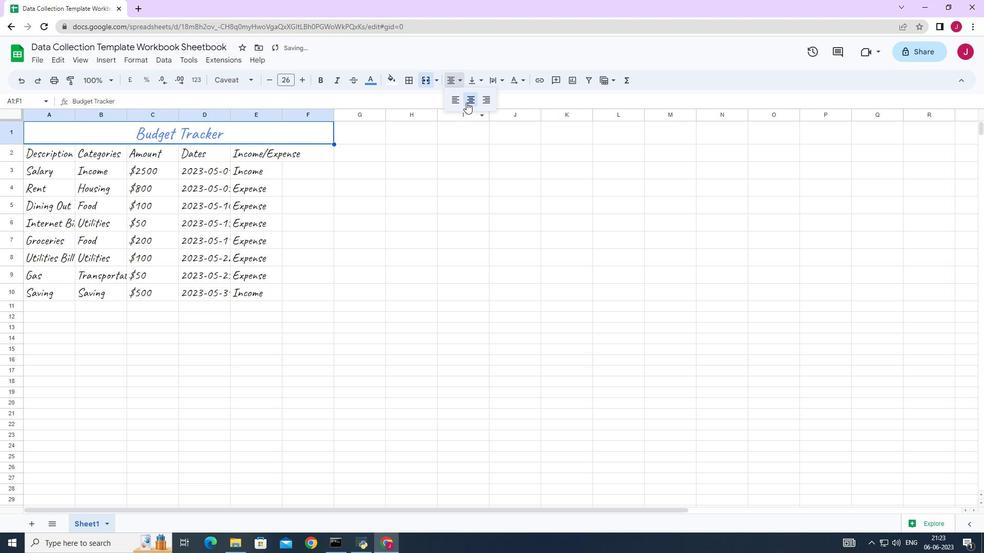 
Action: Mouse moved to (37, 148)
Screenshot: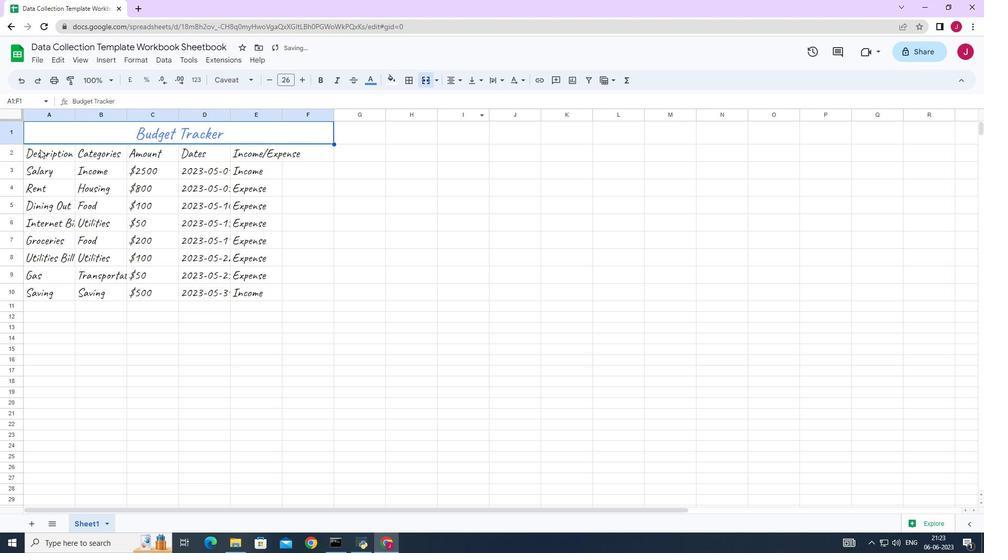 
Action: Mouse pressed left at (37, 148)
Screenshot: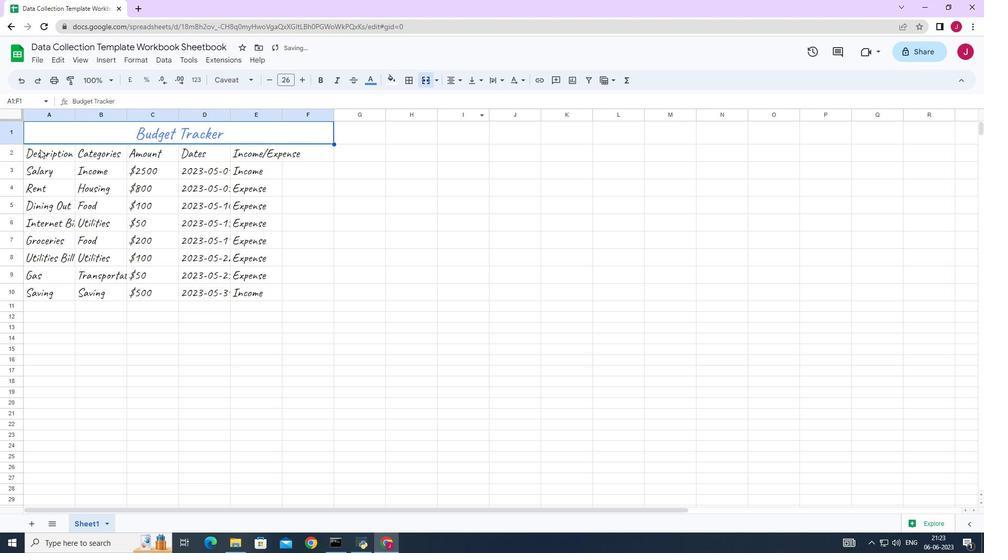 
Action: Mouse moved to (458, 77)
Screenshot: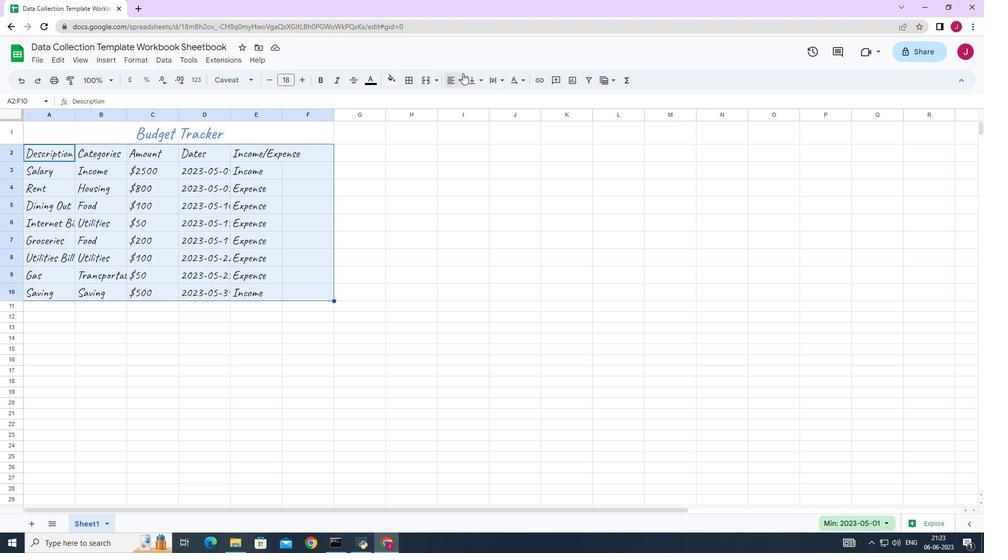 
Action: Mouse pressed left at (458, 77)
Screenshot: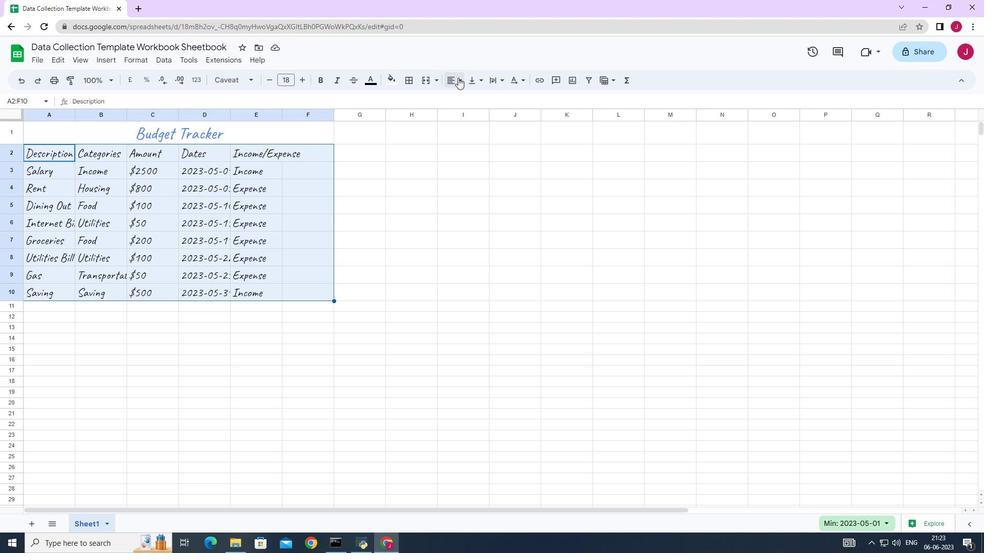 
Action: Mouse moved to (457, 108)
Screenshot: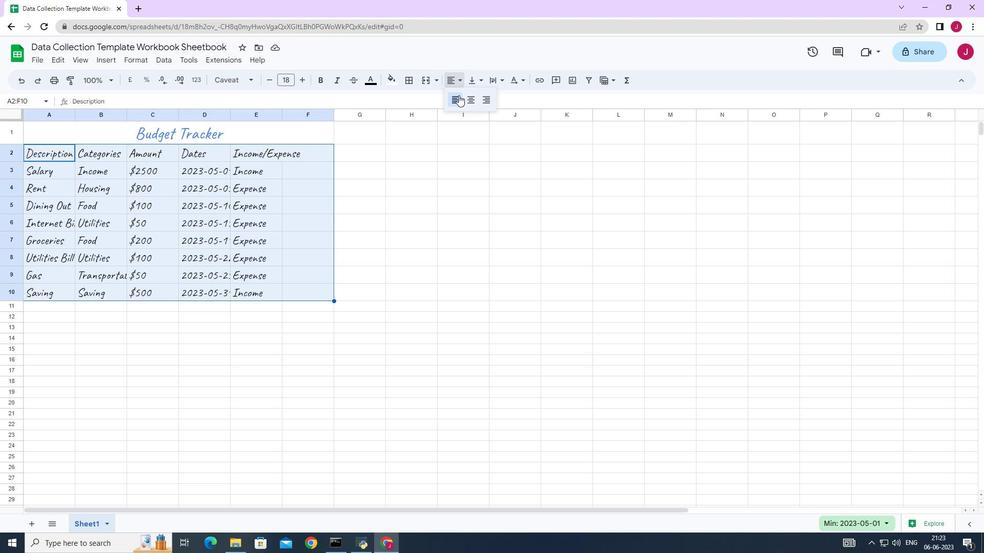 
Action: Mouse pressed left at (457, 108)
Screenshot: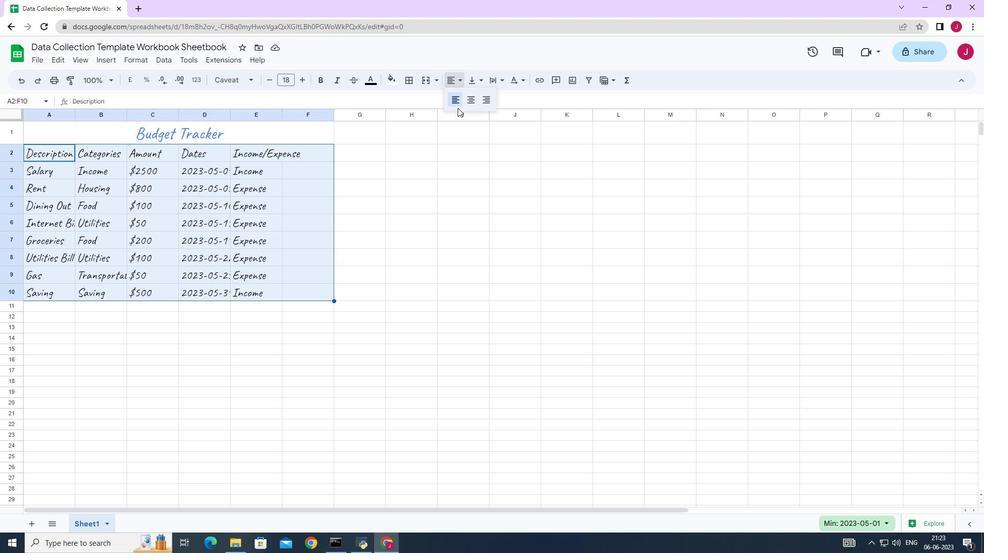 
Action: Mouse moved to (467, 99)
Screenshot: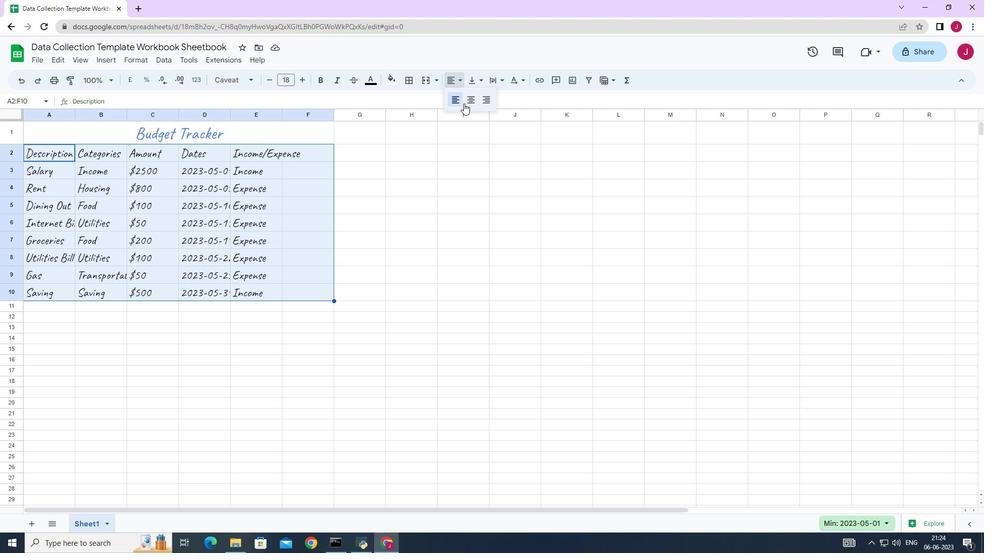 
Action: Mouse pressed left at (467, 99)
Screenshot: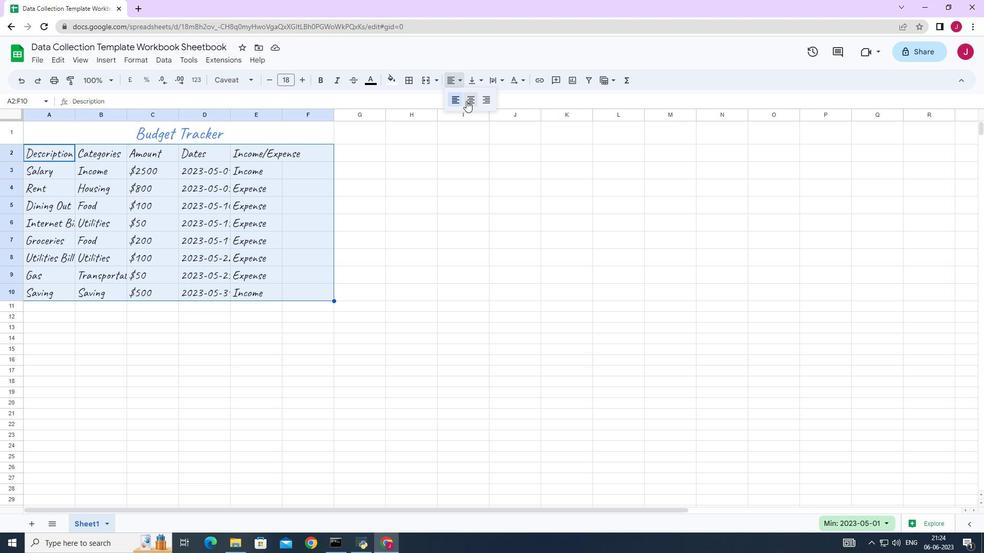 
Action: Mouse moved to (457, 80)
Screenshot: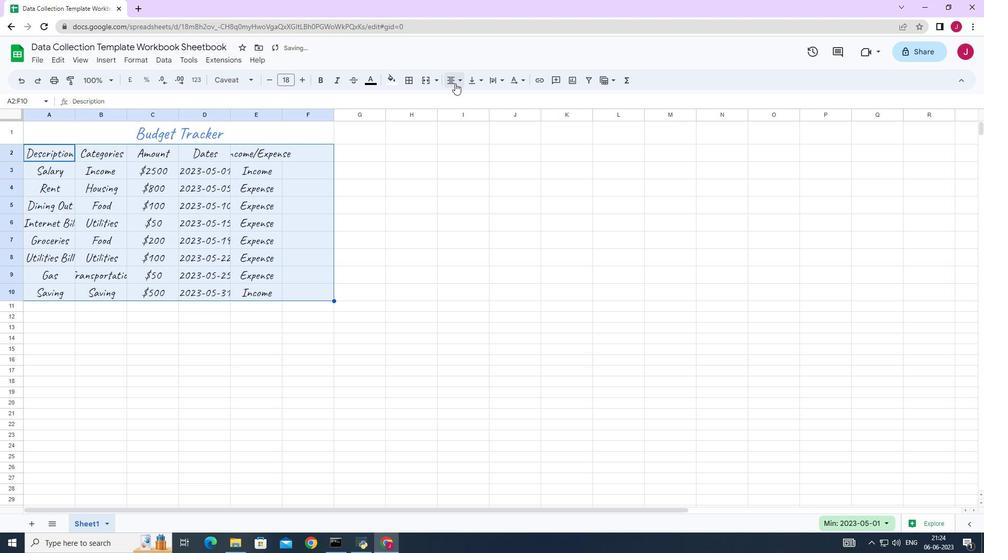 
Action: Mouse pressed left at (457, 80)
Screenshot: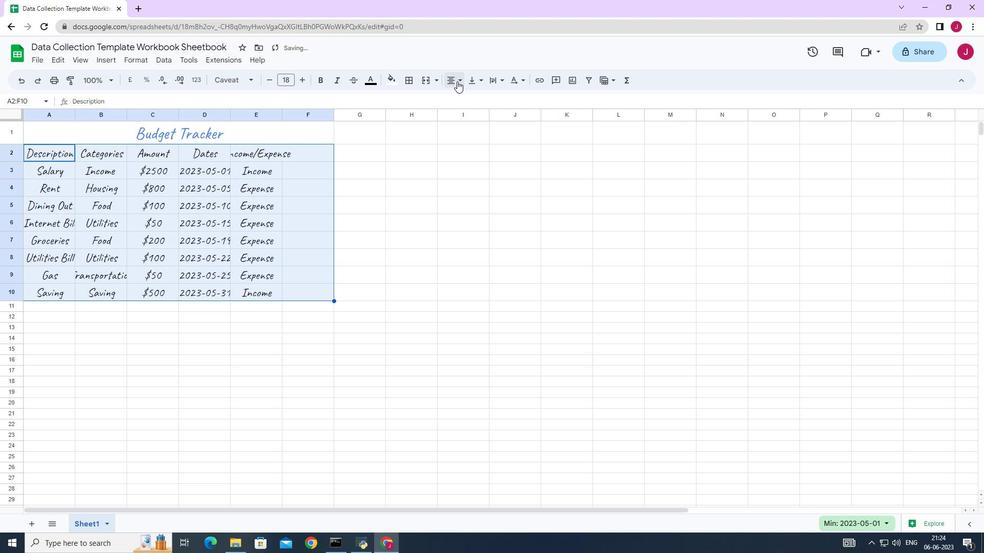 
Action: Mouse moved to (450, 98)
Screenshot: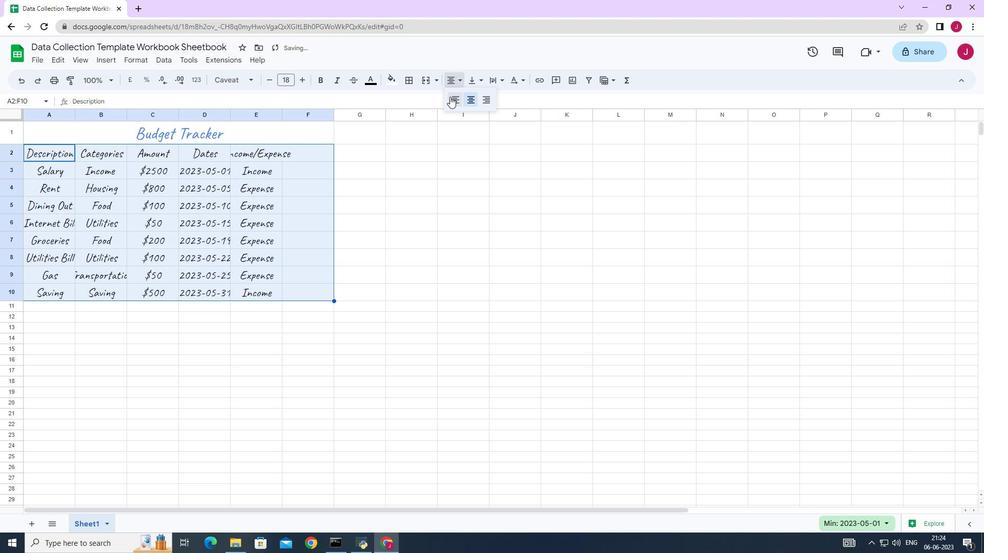 
Action: Mouse pressed left at (450, 98)
Screenshot: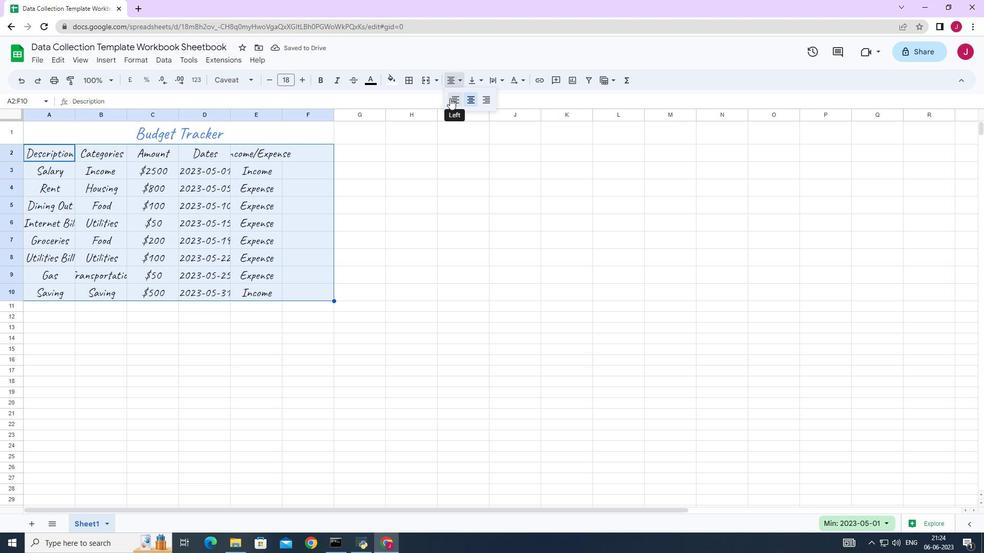
Action: Mouse moved to (395, 266)
Screenshot: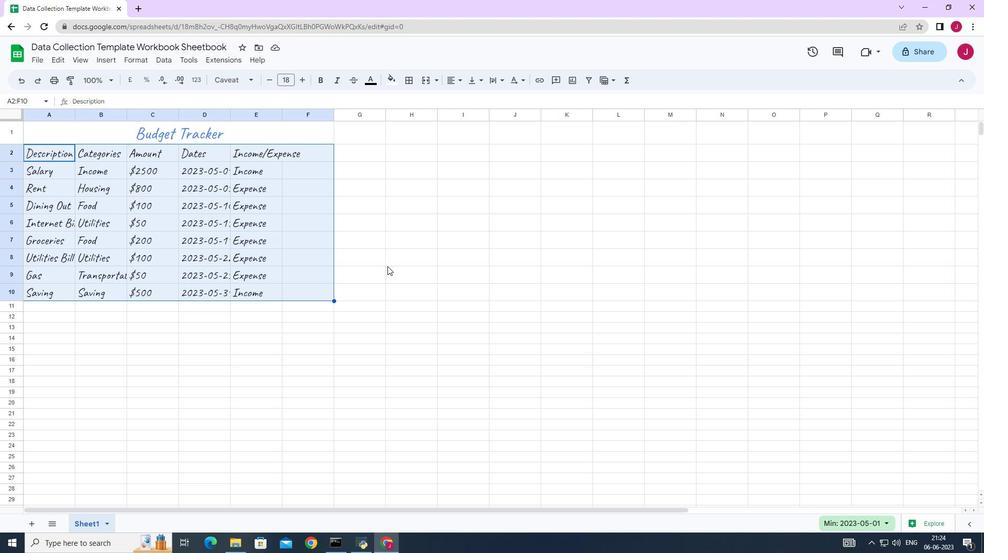 
Action: Key pressed ctrl+S
Screenshot: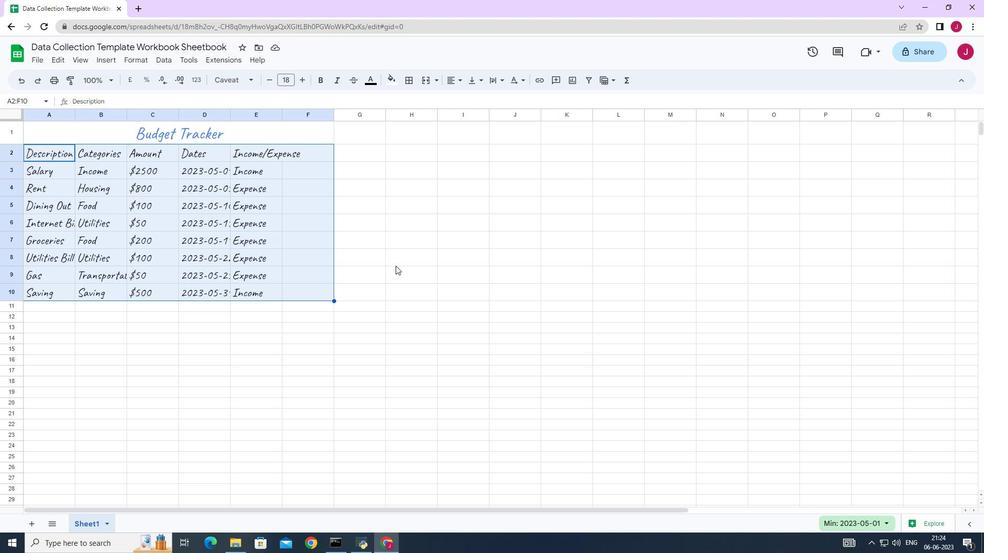 
Action: Mouse moved to (392, 262)
Screenshot: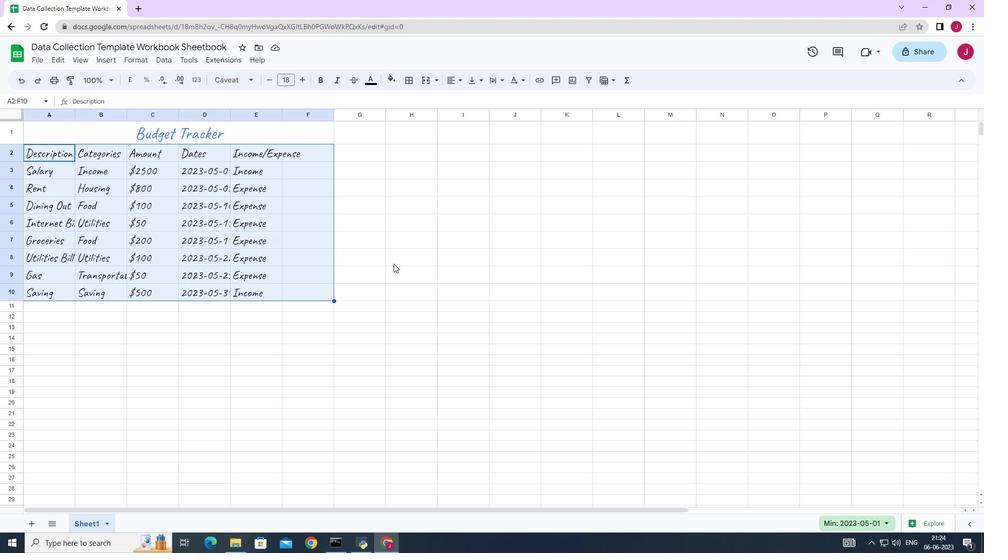 
